Task: Find connections with filter location Tartu with filter topic #Onlineadvertisingwith filter profile language German with filter current company Prudent Technologies and Consulting, Inc. with filter school Lakireddy Bali Reddy College of Engineering(Autonomous) with filter industry Computers and Electronics Manufacturing with filter service category Homeowners Insurance with filter keywords title Technical Writer
Action: Mouse moved to (525, 67)
Screenshot: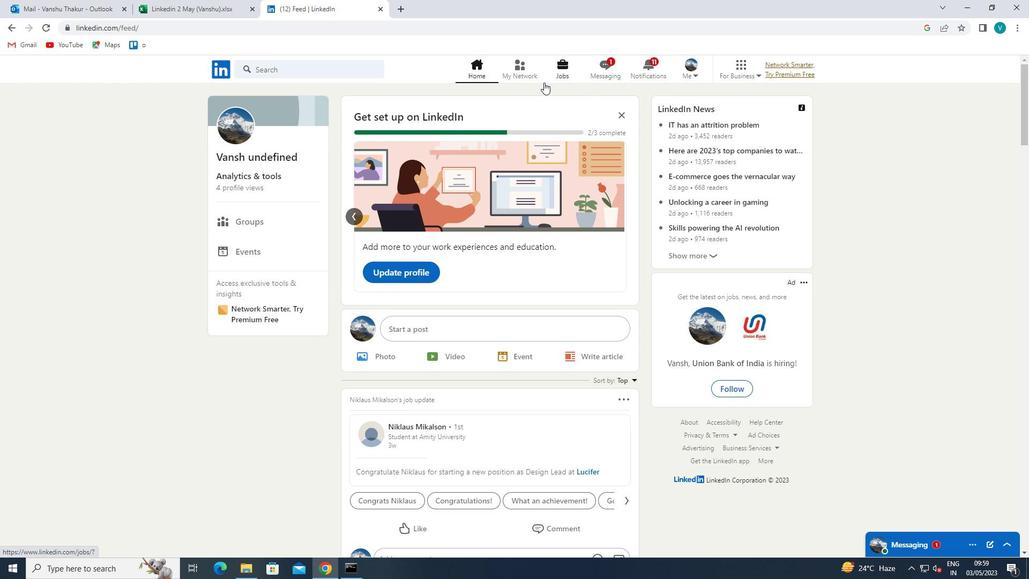 
Action: Mouse pressed left at (525, 67)
Screenshot: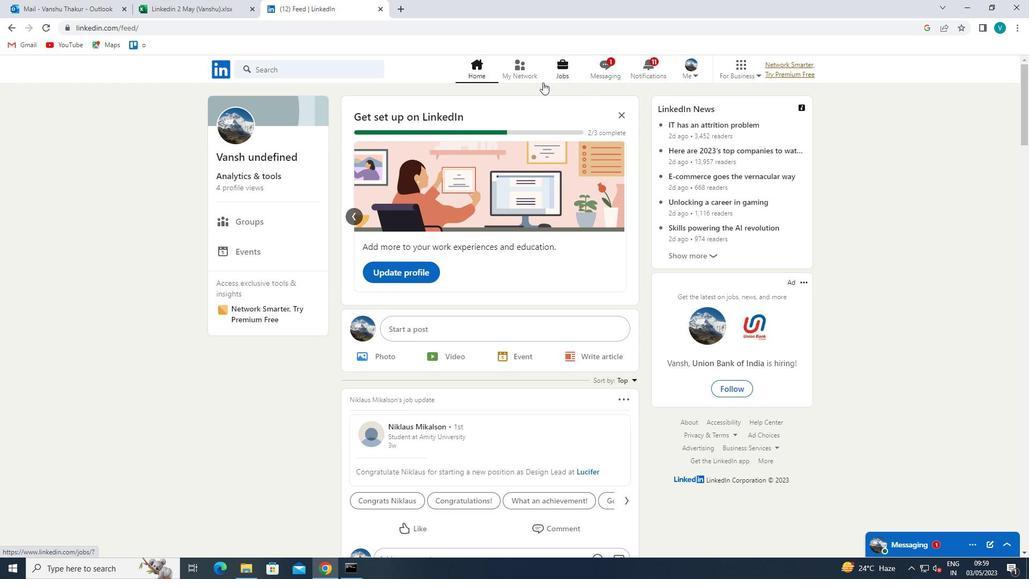 
Action: Mouse moved to (298, 122)
Screenshot: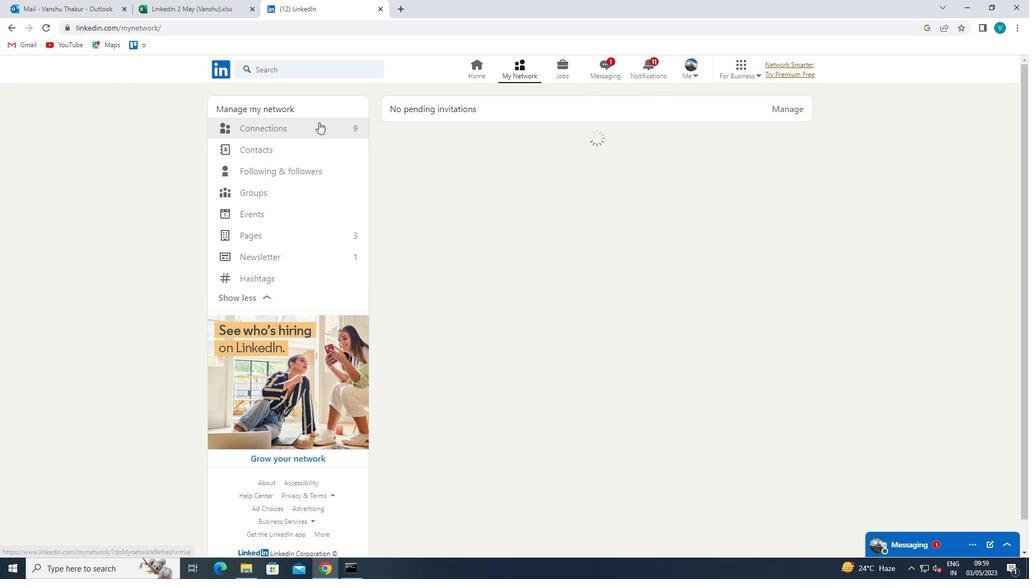 
Action: Mouse pressed left at (298, 122)
Screenshot: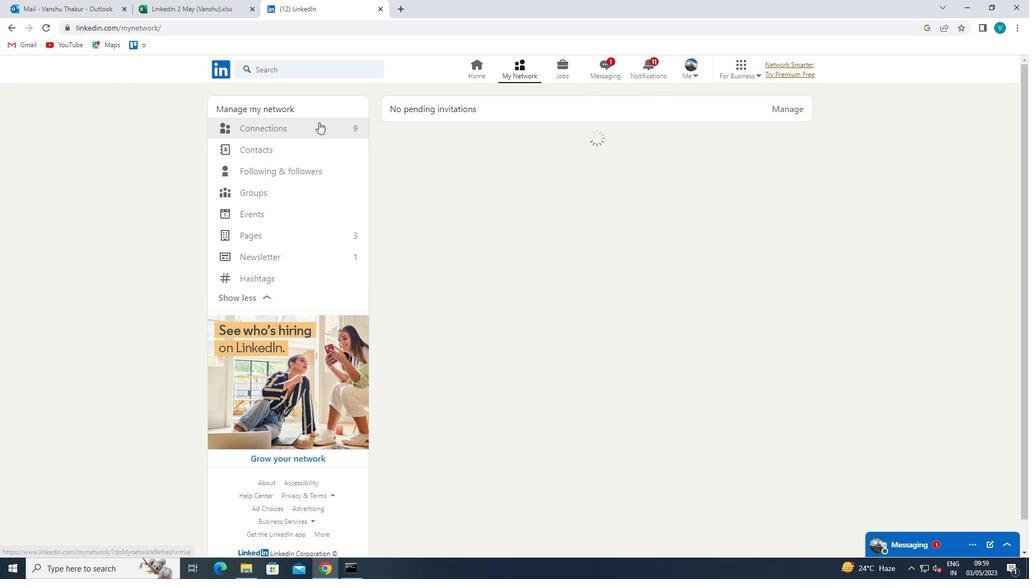 
Action: Mouse moved to (583, 129)
Screenshot: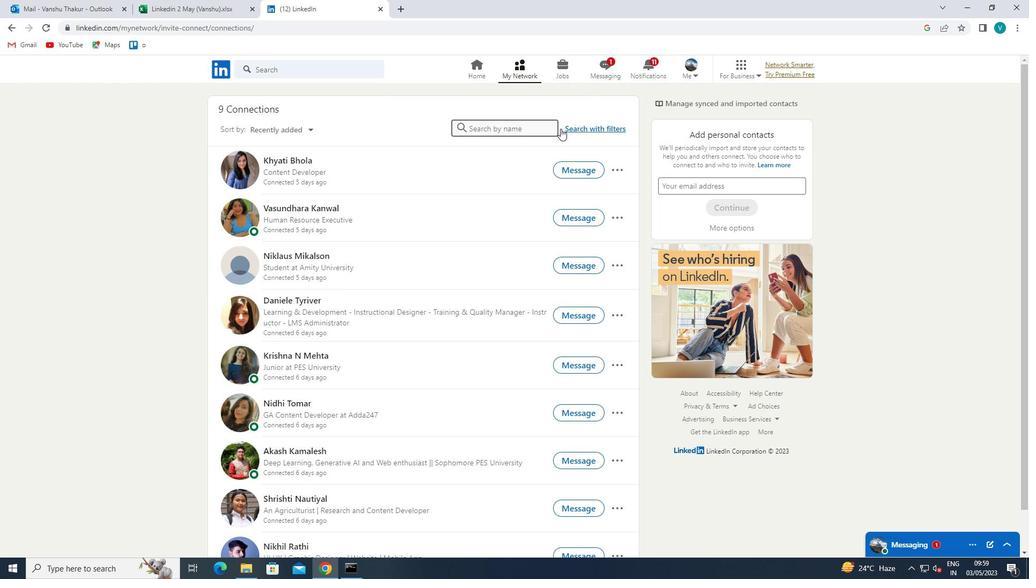 
Action: Mouse pressed left at (583, 129)
Screenshot: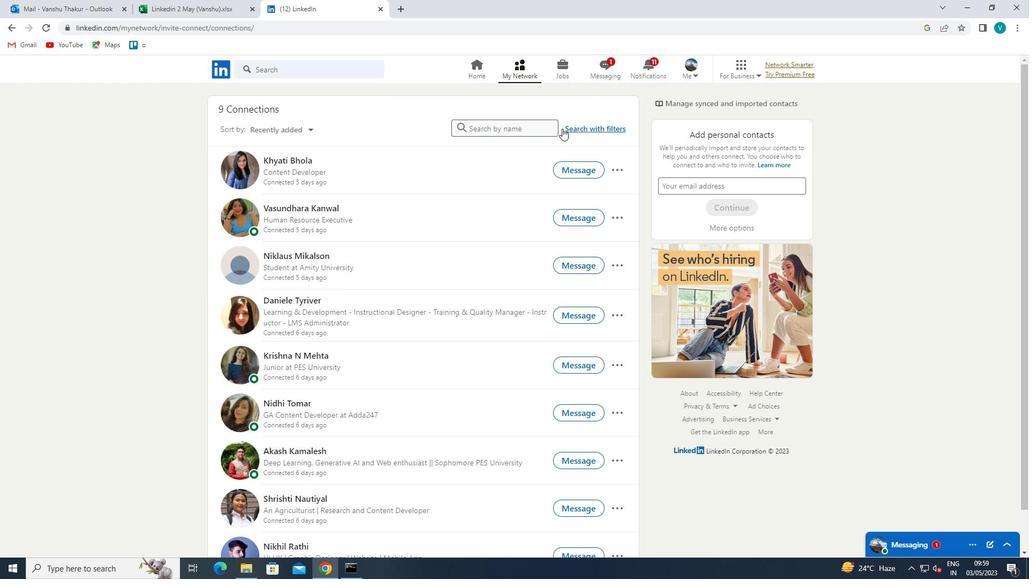 
Action: Mouse moved to (518, 99)
Screenshot: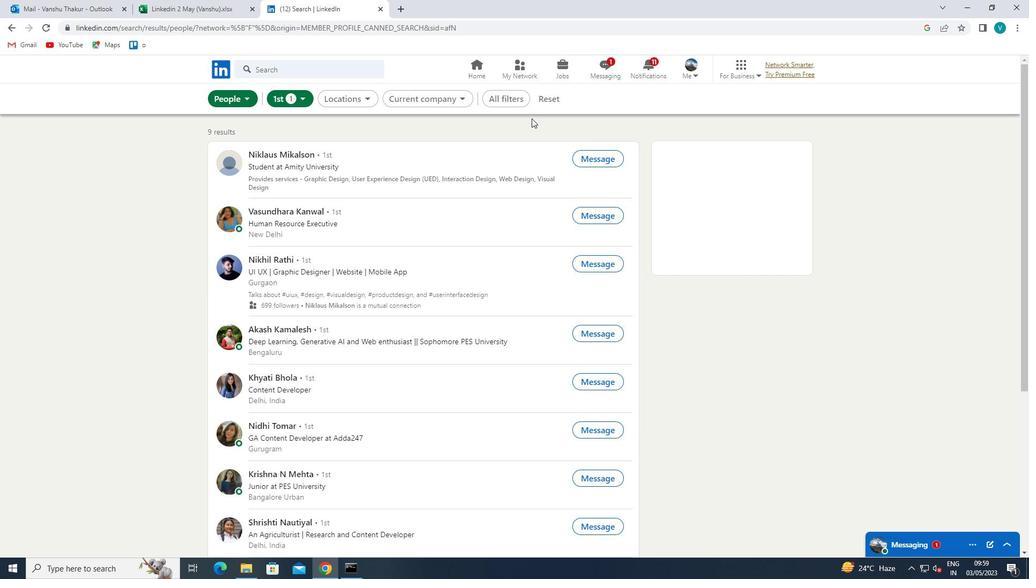 
Action: Mouse pressed left at (518, 99)
Screenshot: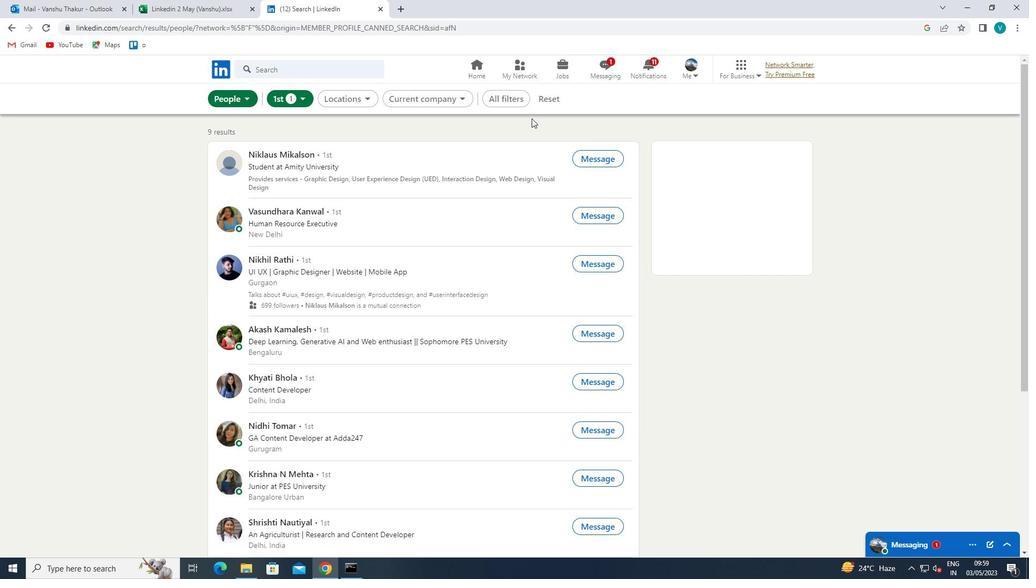 
Action: Mouse moved to (820, 199)
Screenshot: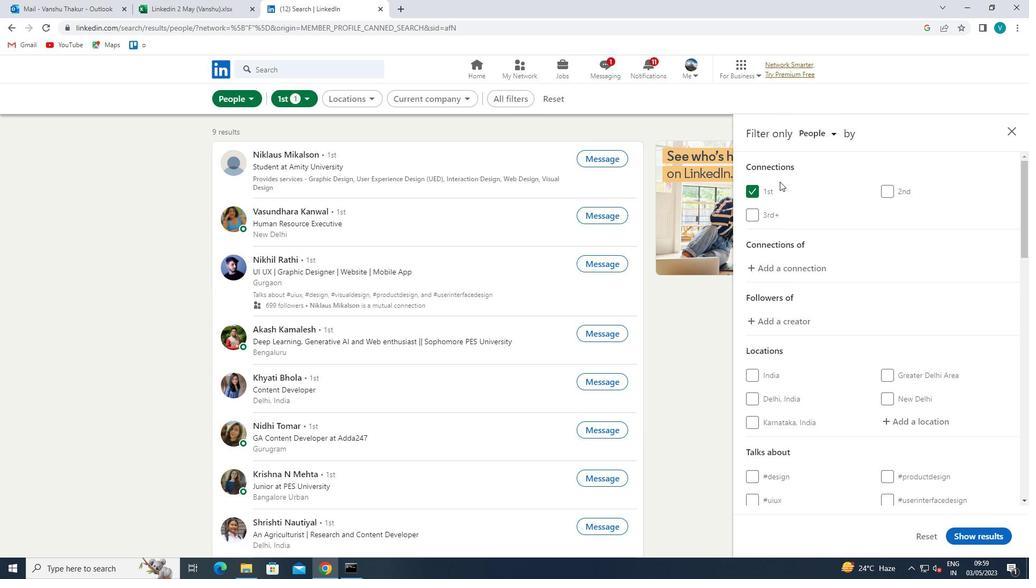 
Action: Mouse scrolled (820, 198) with delta (0, 0)
Screenshot: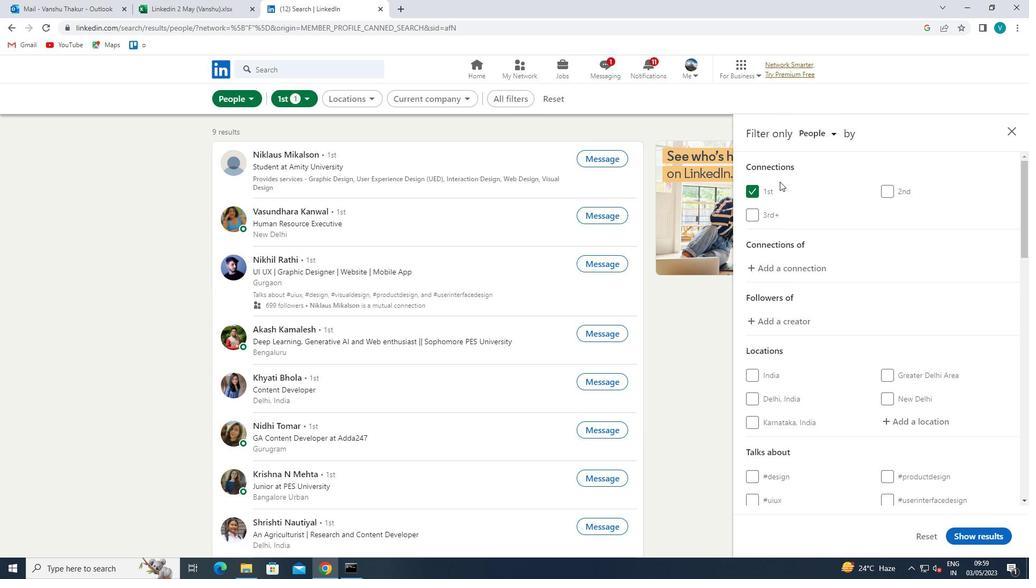 
Action: Mouse moved to (826, 206)
Screenshot: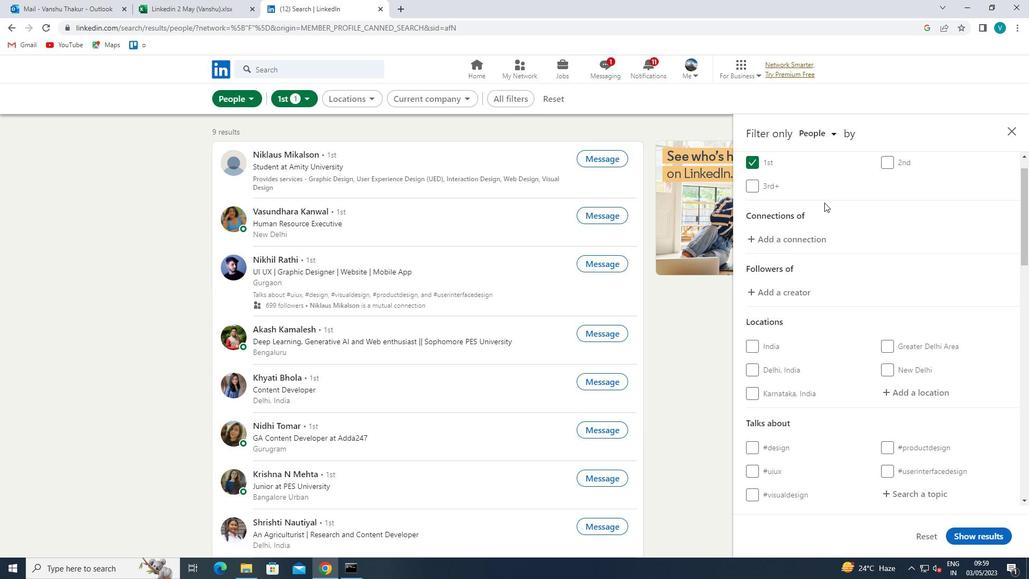 
Action: Mouse scrolled (826, 206) with delta (0, 0)
Screenshot: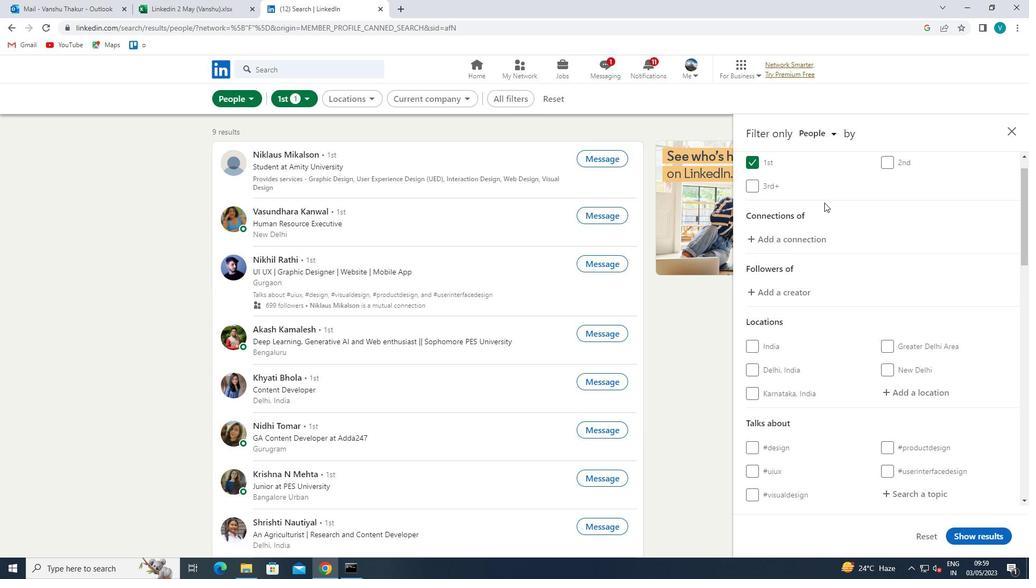 
Action: Mouse moved to (903, 309)
Screenshot: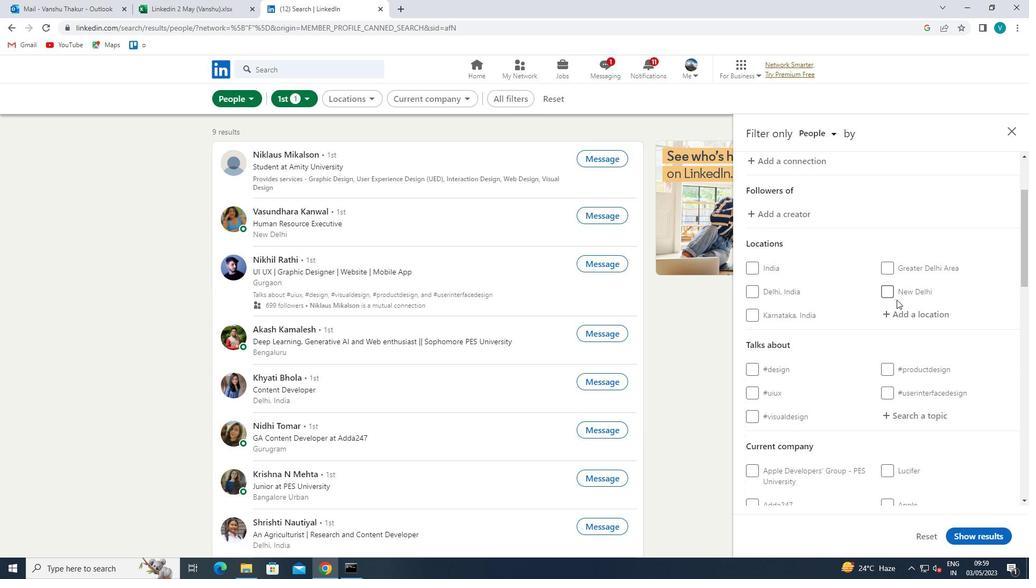 
Action: Mouse pressed left at (903, 309)
Screenshot: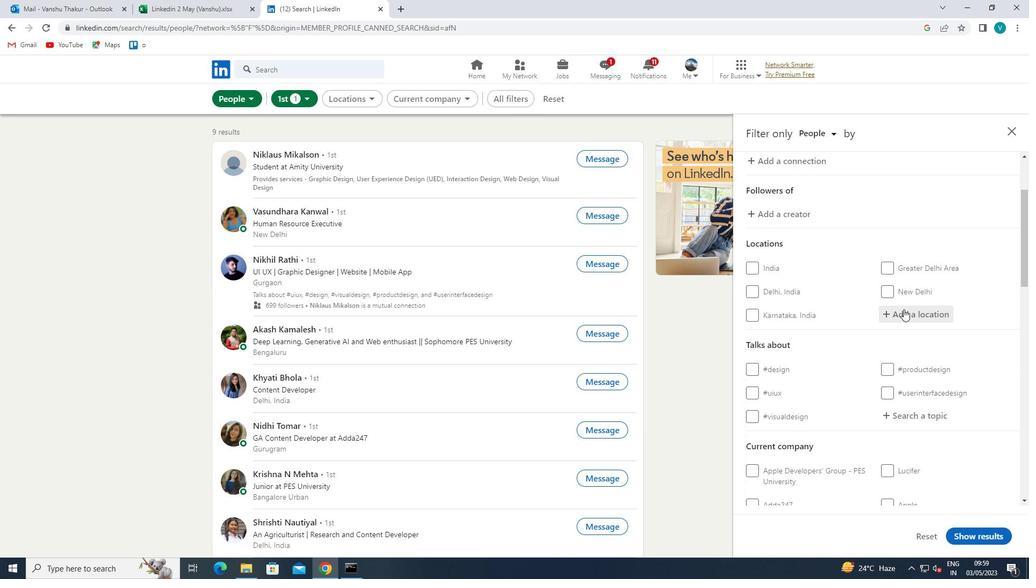 
Action: Key pressed <Key.shift>TARR
Screenshot: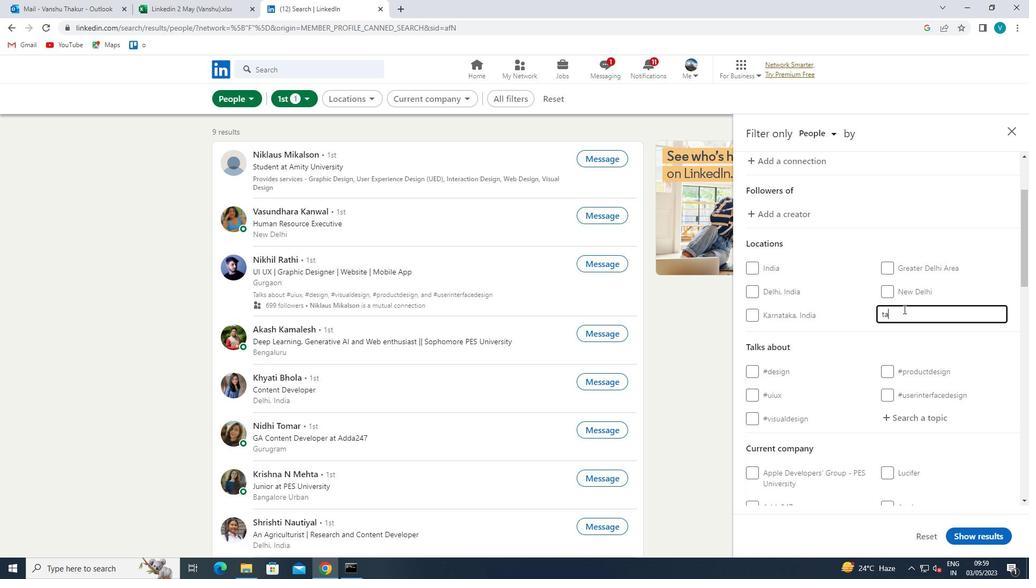 
Action: Mouse moved to (878, 325)
Screenshot: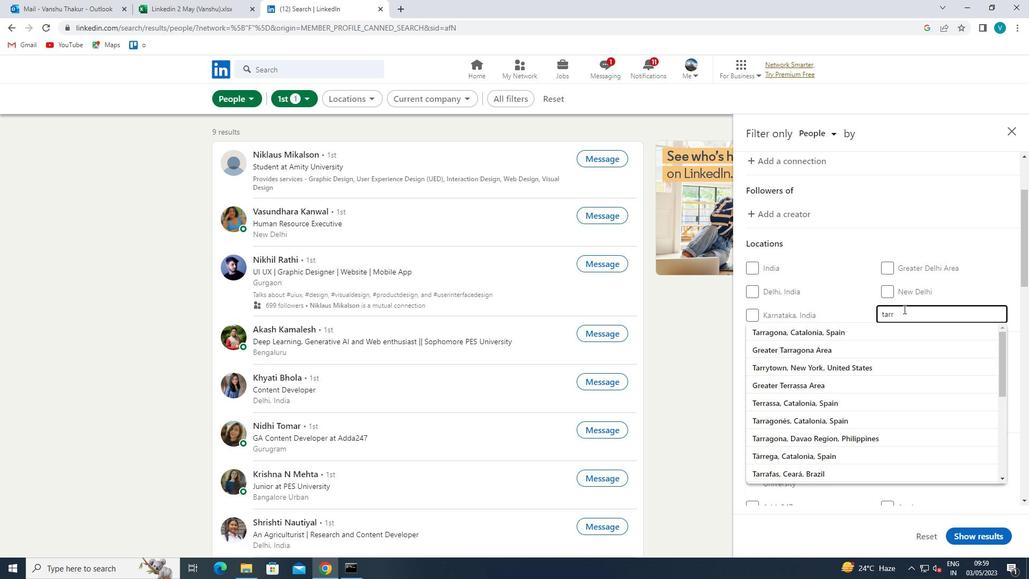 
Action: Key pressed <Key.backspace>
Screenshot: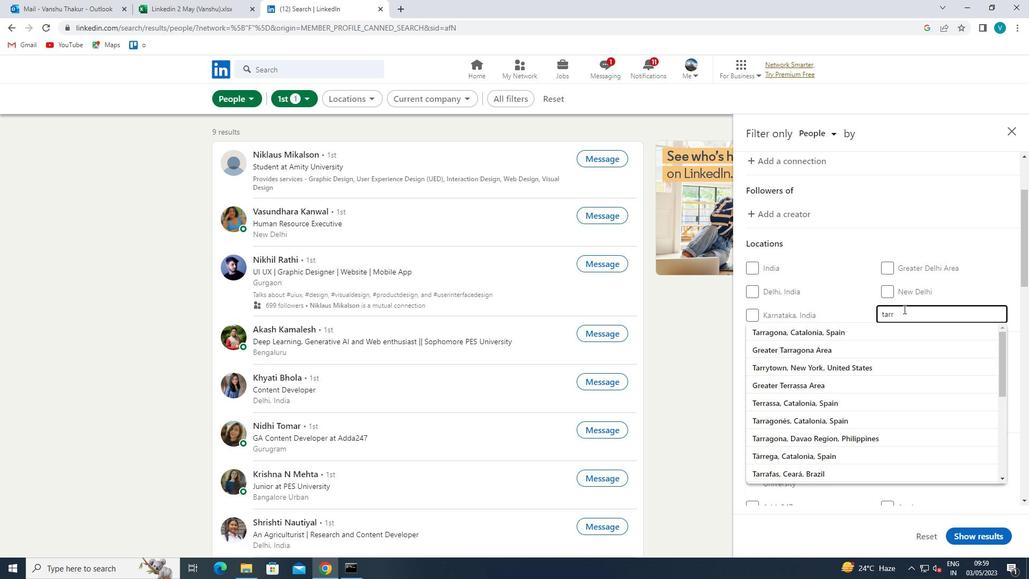 
Action: Mouse moved to (772, 390)
Screenshot: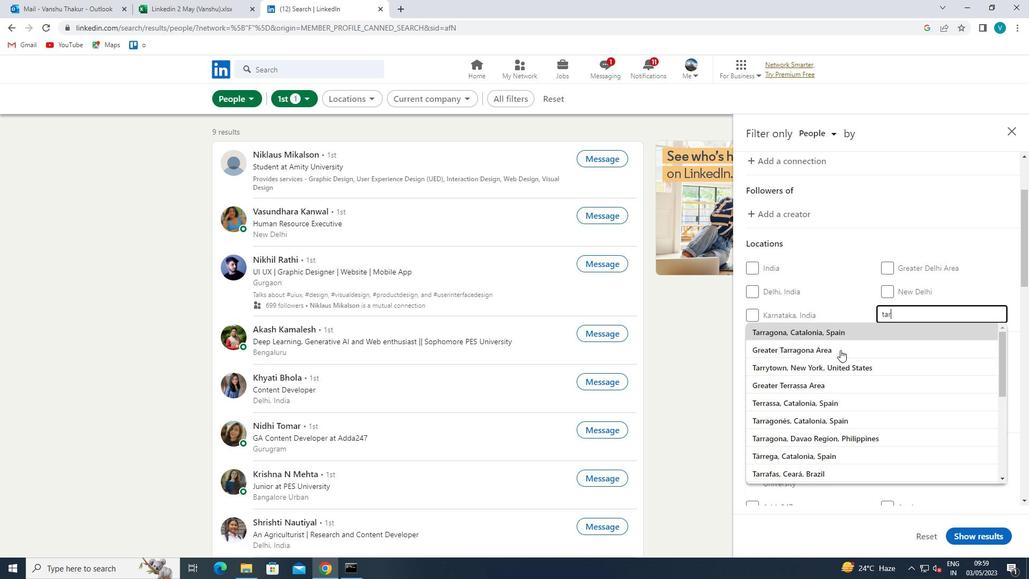 
Action: Key pressed <Key.backspace>
Screenshot: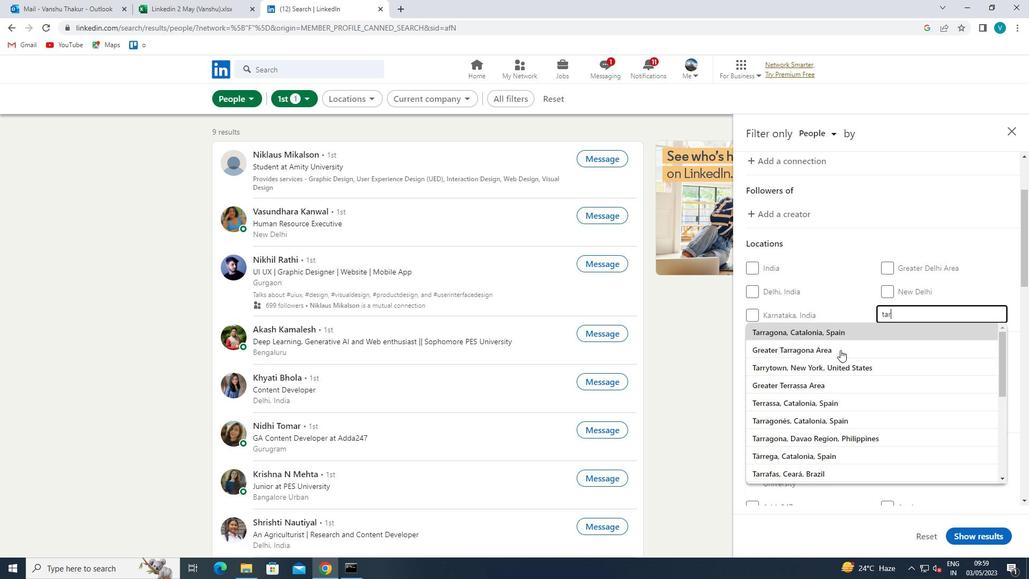 
Action: Mouse moved to (772, 390)
Screenshot: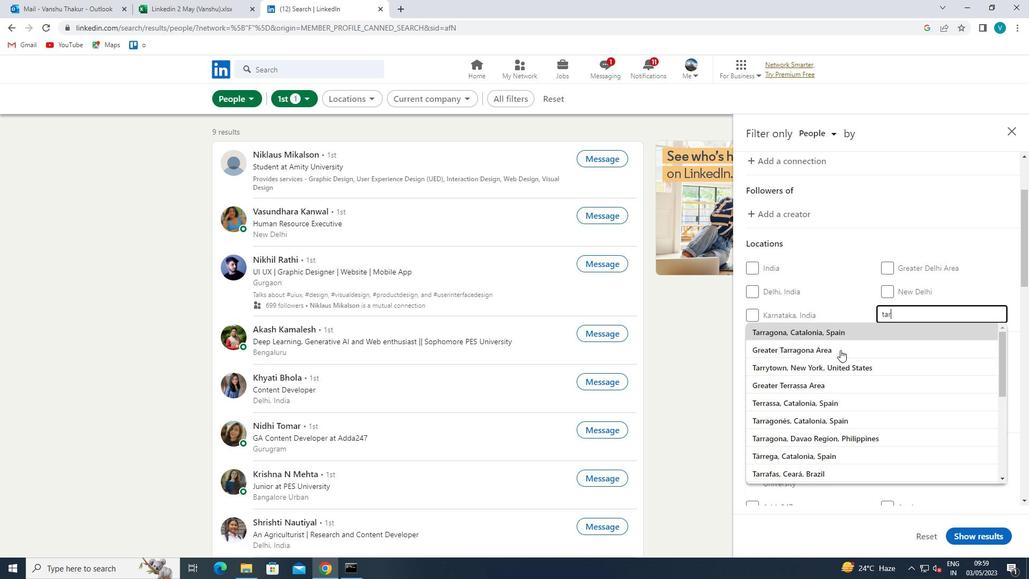 
Action: Key pressed <Key.backspace><Key.backspace><Key.shift><Key.shift><Key.shift><Key.shift><Key.shift><Key.shift><Key.shift><Key.shift>TARTU
Screenshot: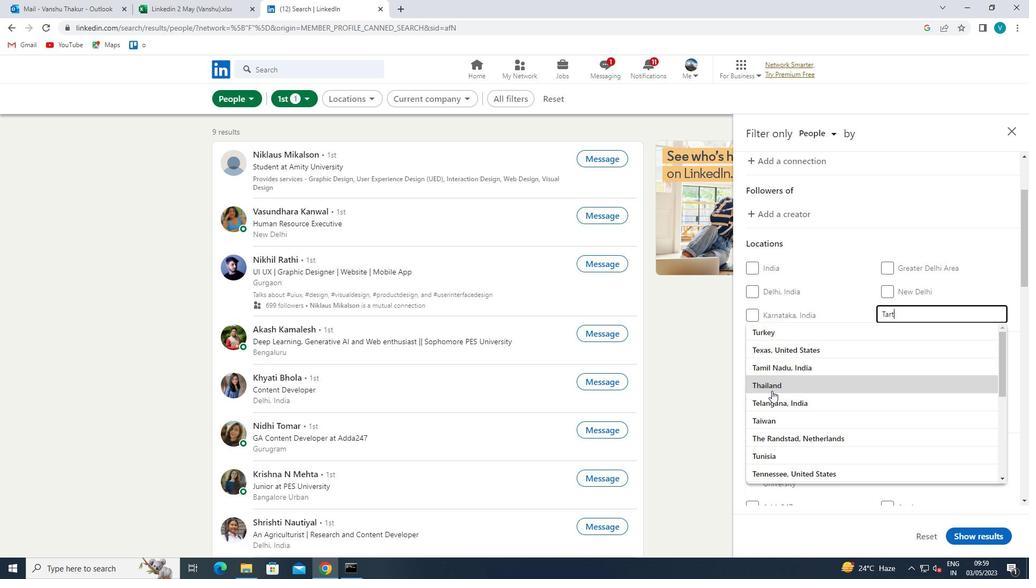 
Action: Mouse moved to (817, 331)
Screenshot: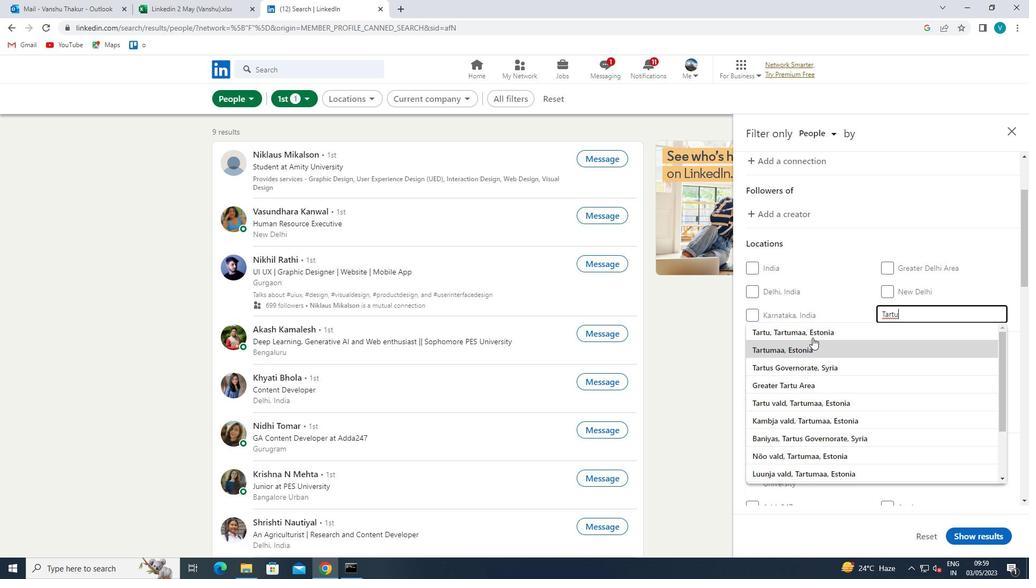 
Action: Mouse pressed left at (817, 331)
Screenshot: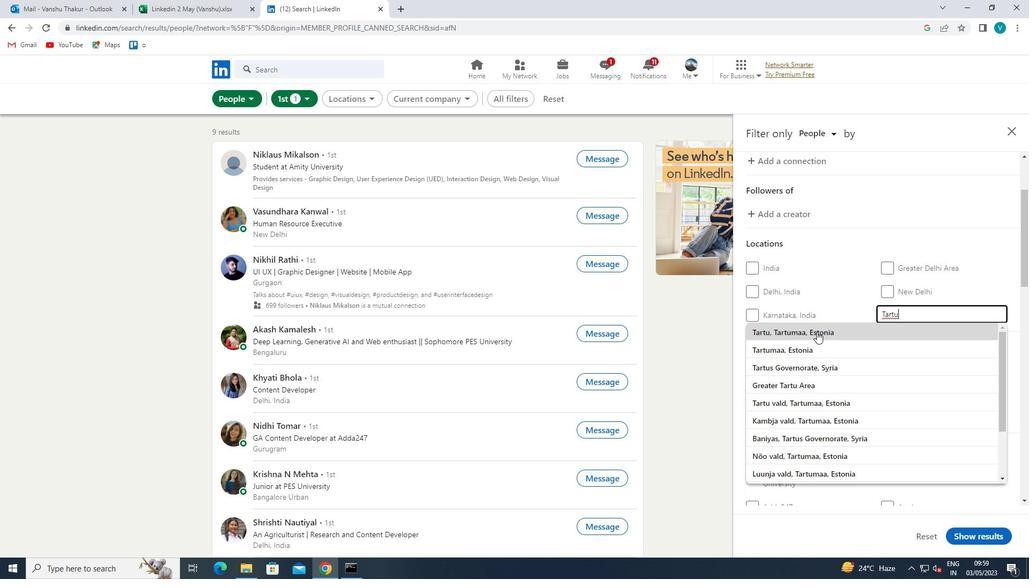 
Action: Mouse moved to (817, 331)
Screenshot: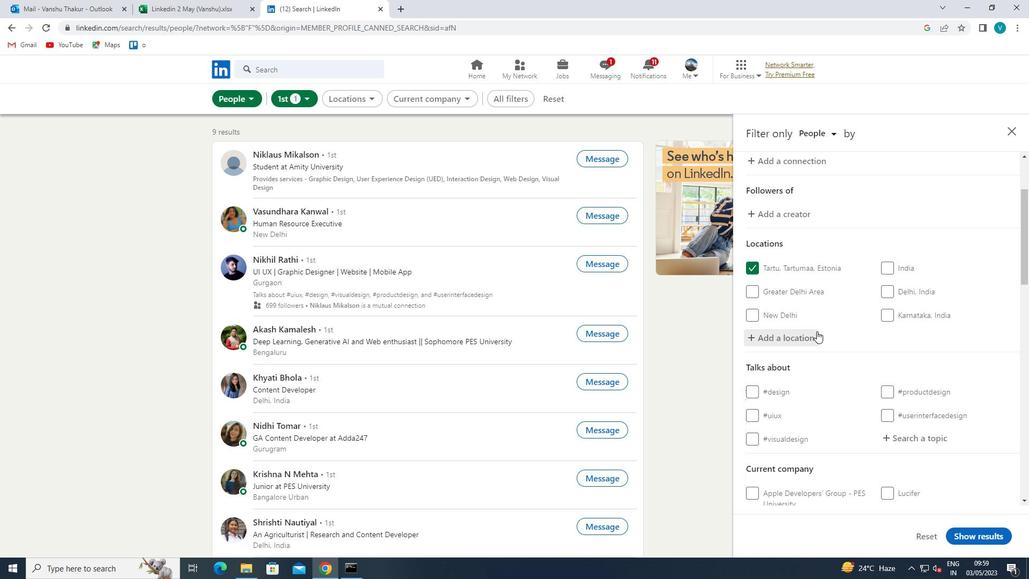 
Action: Mouse scrolled (817, 330) with delta (0, 0)
Screenshot: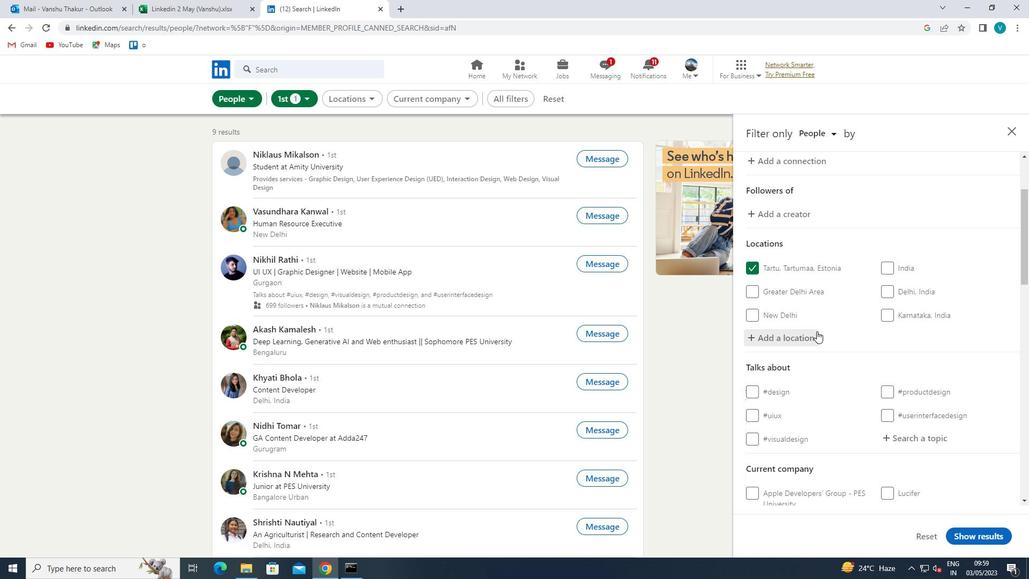 
Action: Mouse scrolled (817, 330) with delta (0, 0)
Screenshot: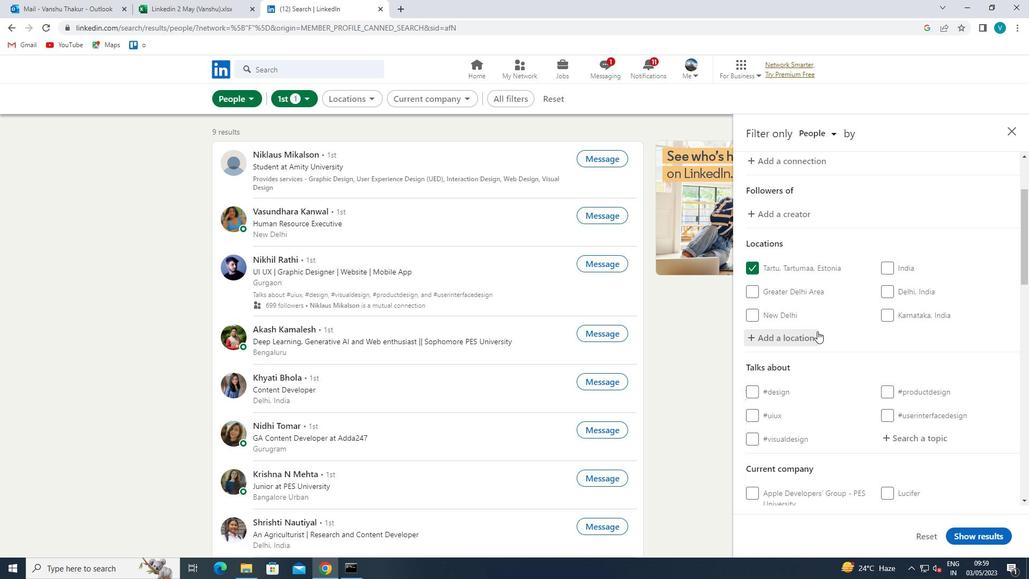 
Action: Mouse moved to (944, 334)
Screenshot: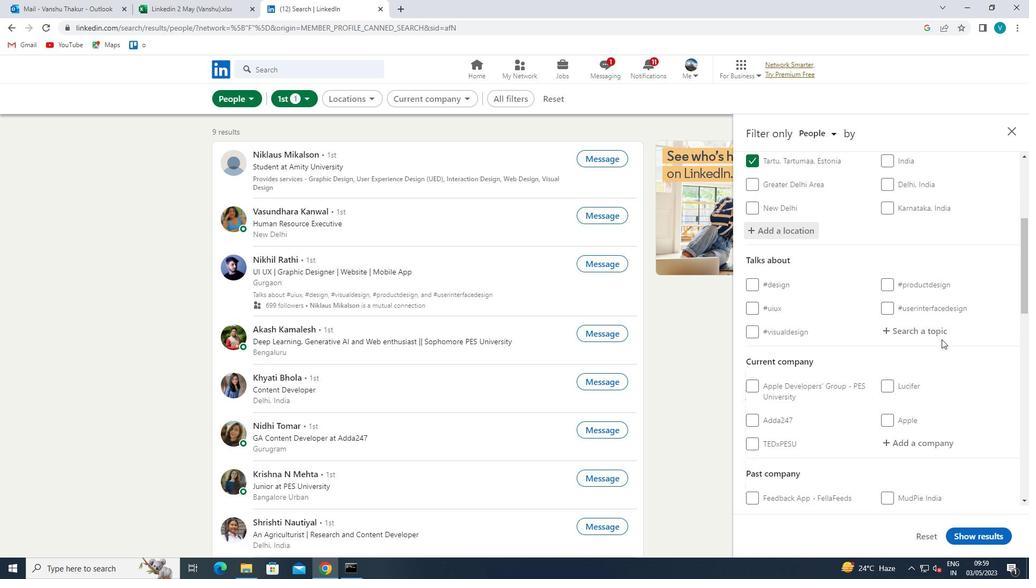
Action: Mouse pressed left at (944, 334)
Screenshot: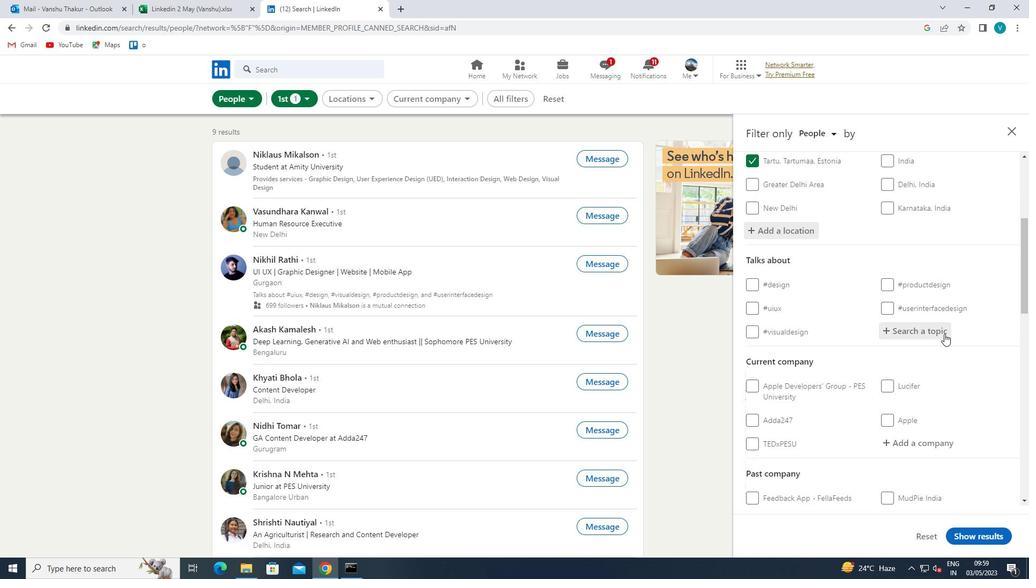 
Action: Mouse moved to (814, 408)
Screenshot: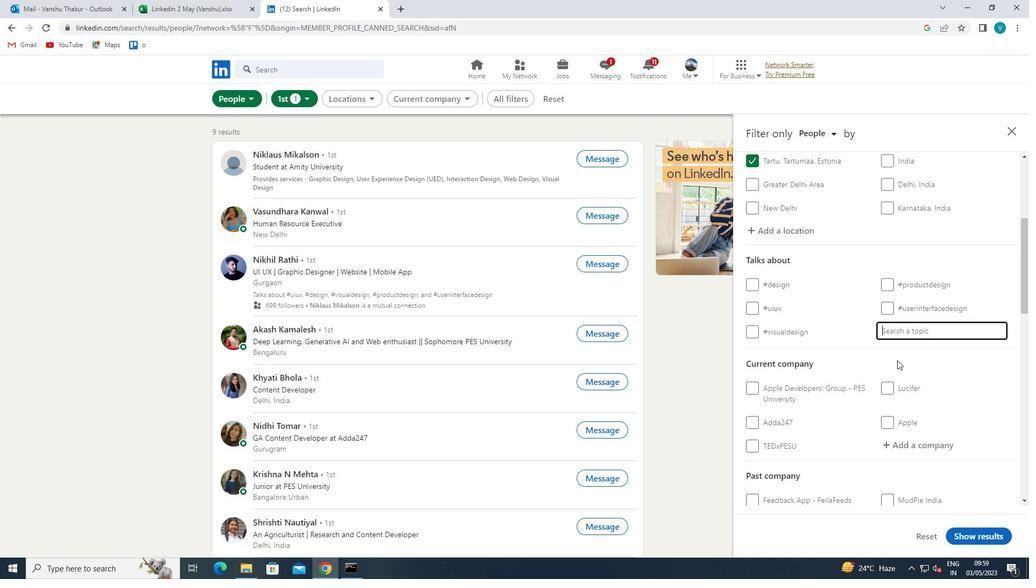 
Action: Key pressed <Key.shift>ONLINEADVER
Screenshot: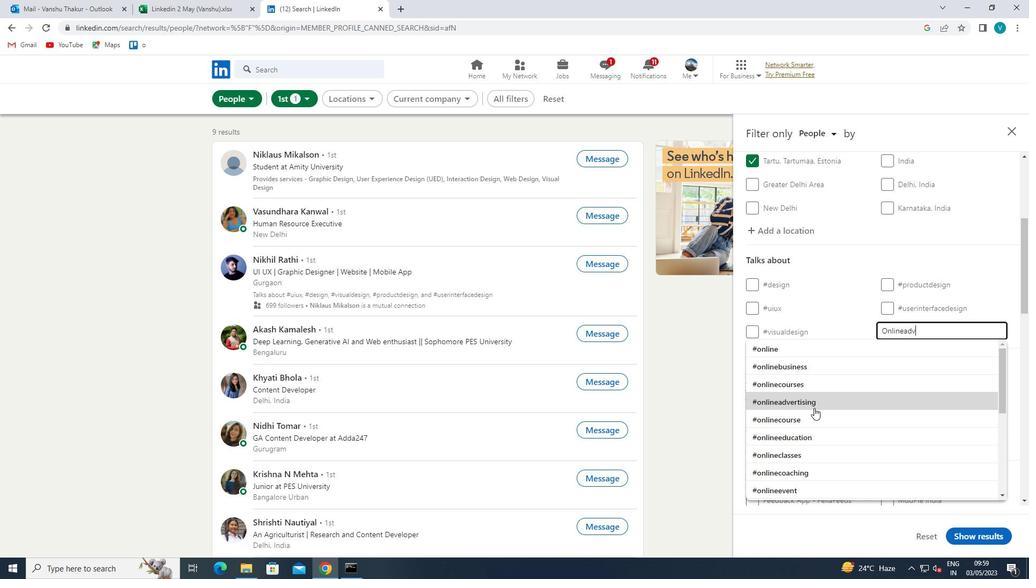
Action: Mouse moved to (851, 345)
Screenshot: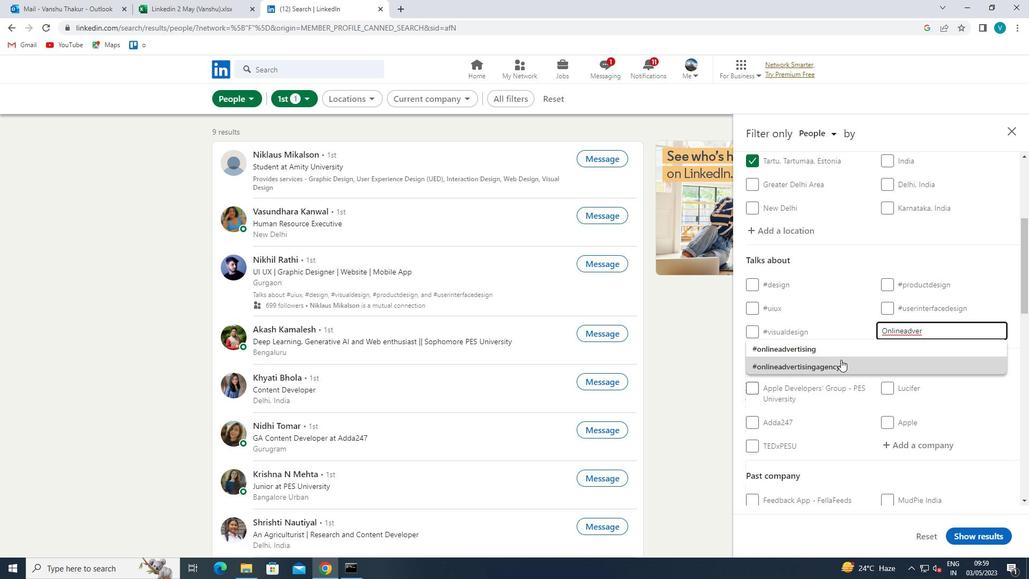 
Action: Mouse pressed left at (851, 345)
Screenshot: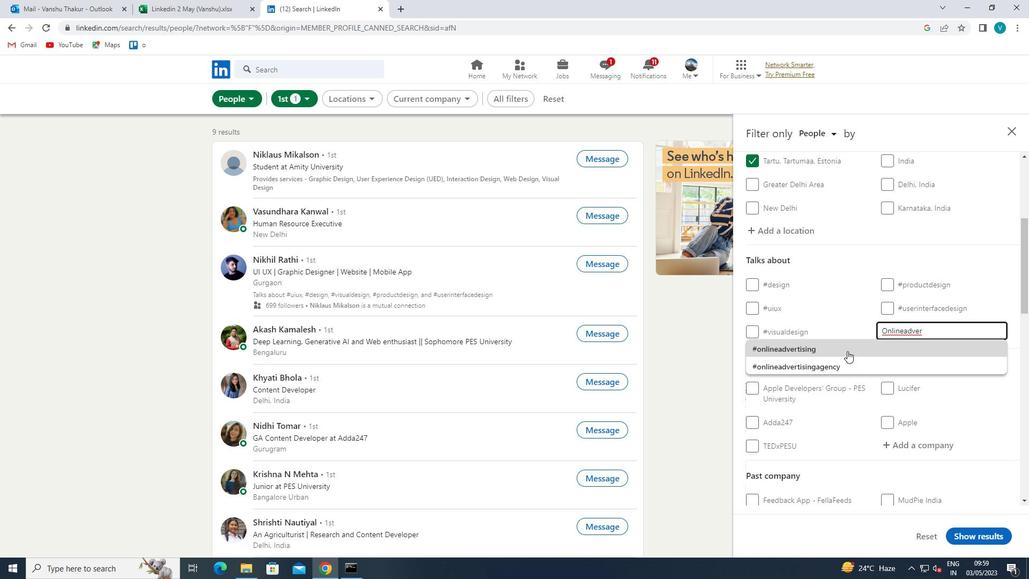 
Action: Mouse moved to (851, 344)
Screenshot: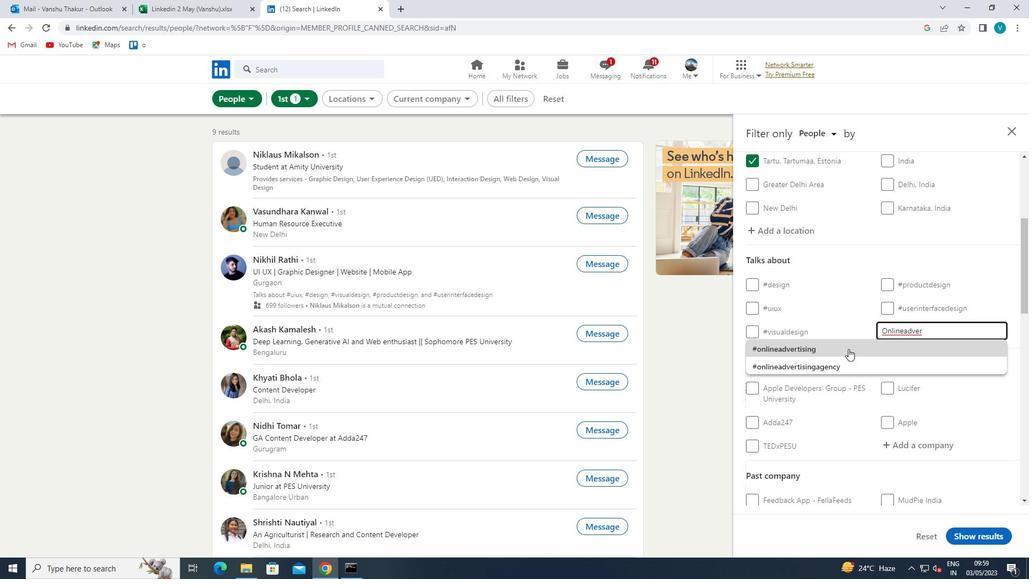 
Action: Mouse scrolled (851, 344) with delta (0, 0)
Screenshot: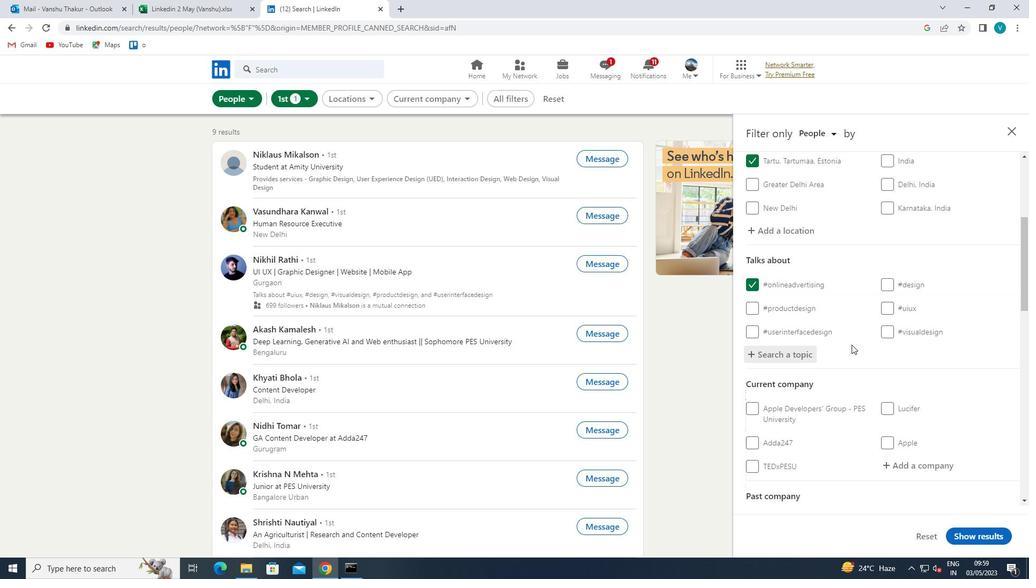 
Action: Mouse moved to (851, 344)
Screenshot: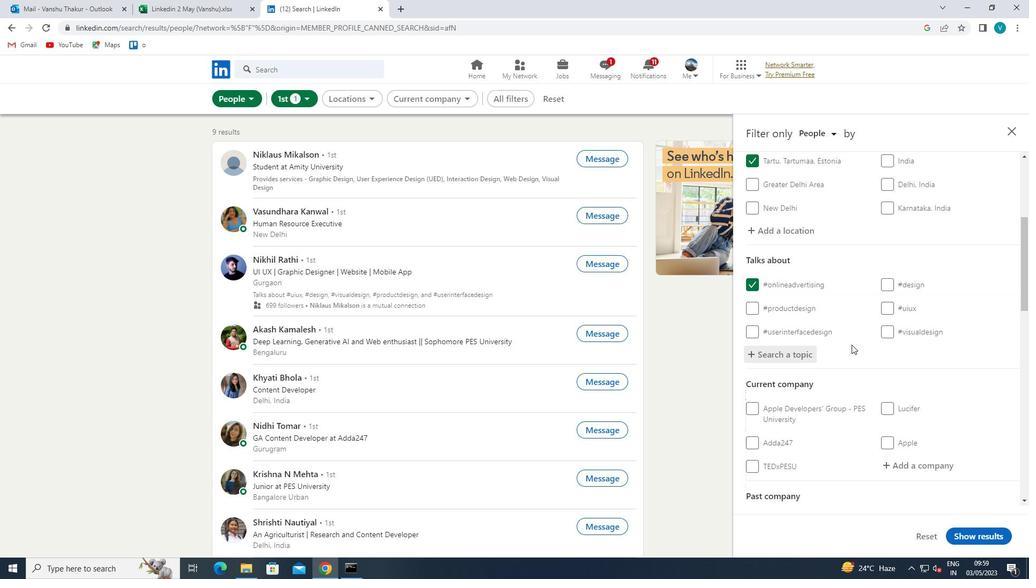 
Action: Mouse scrolled (851, 344) with delta (0, 0)
Screenshot: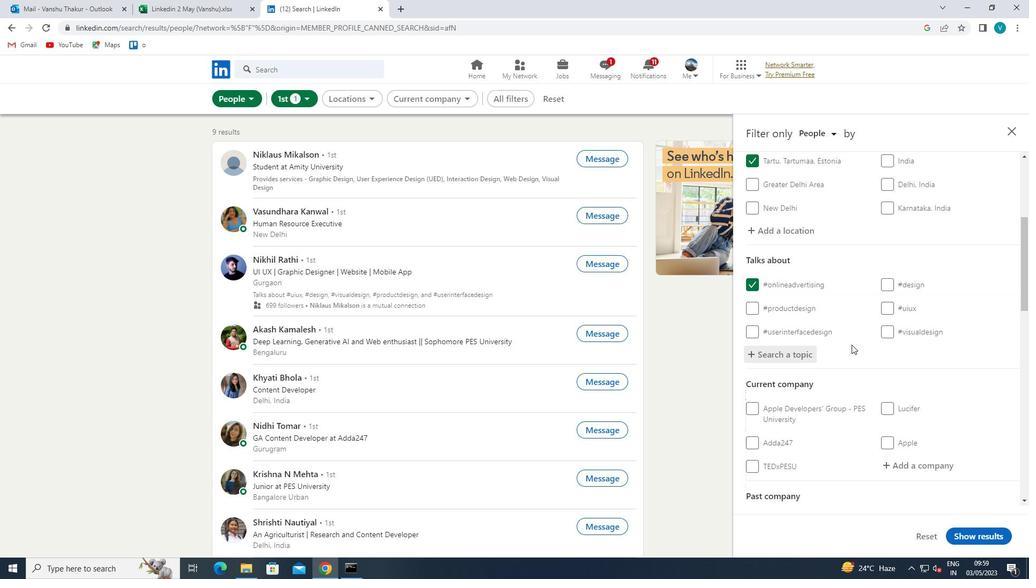 
Action: Mouse moved to (921, 360)
Screenshot: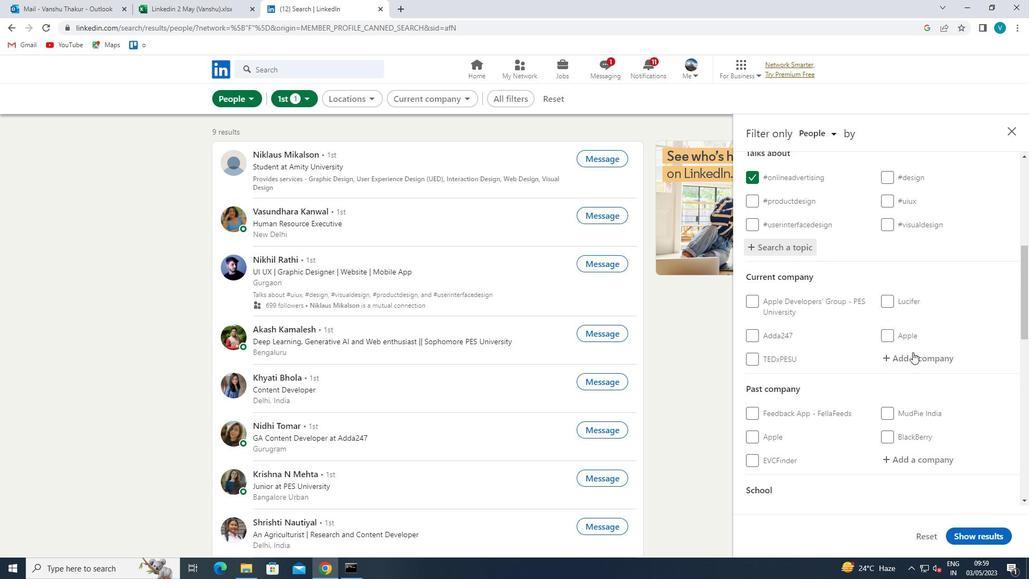 
Action: Mouse pressed left at (921, 360)
Screenshot: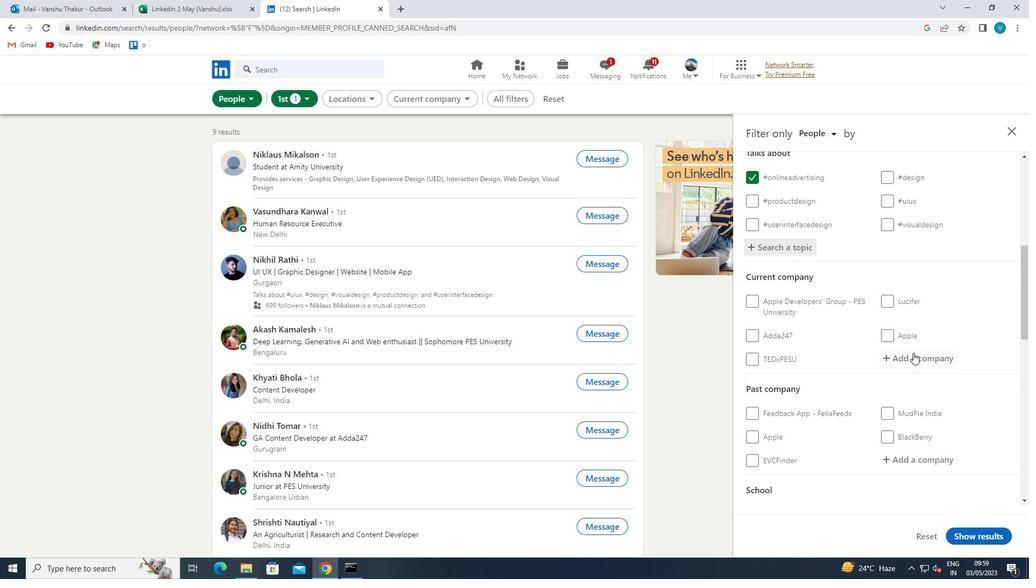
Action: Mouse moved to (855, 401)
Screenshot: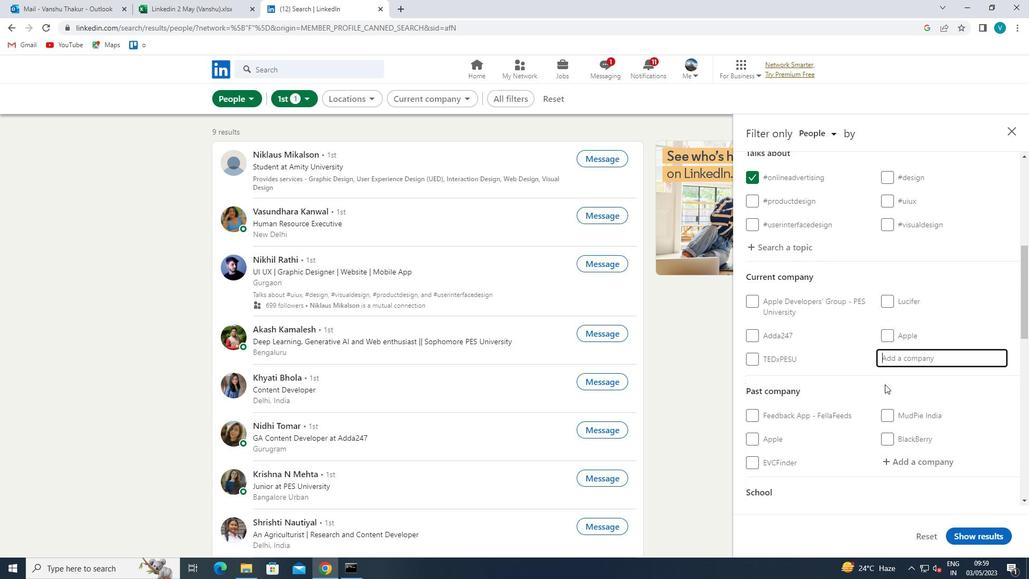 
Action: Key pressed <Key.shift>PRUDENT
Screenshot: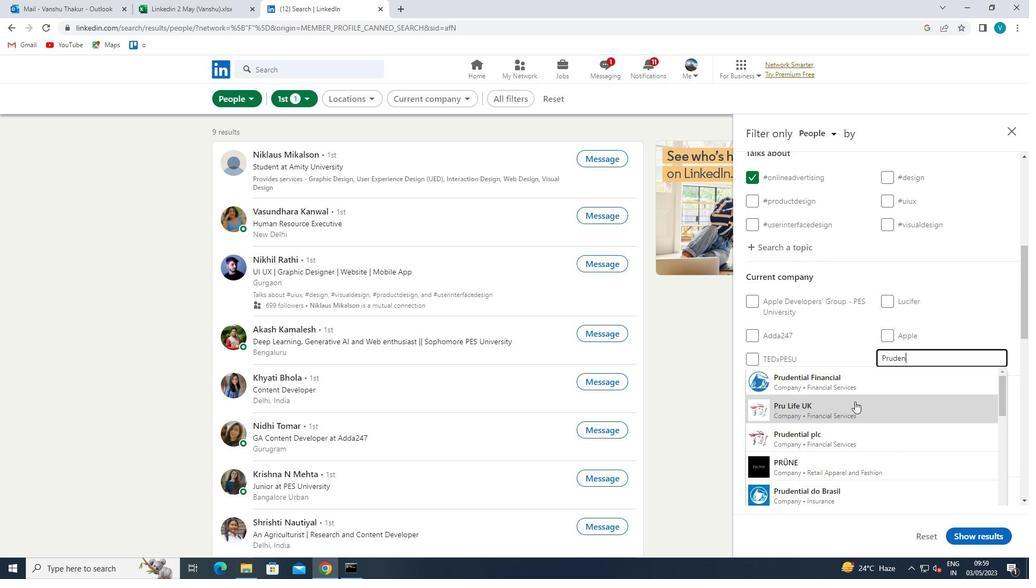
Action: Mouse moved to (854, 402)
Screenshot: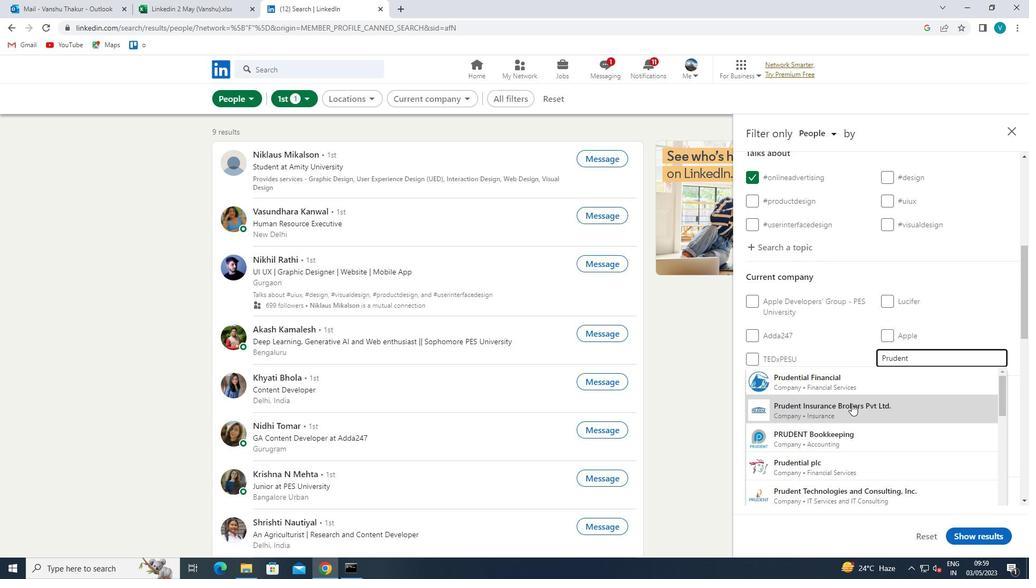 
Action: Key pressed <Key.space><Key.shift><Key.shift><Key.shift><Key.shift>TECH
Screenshot: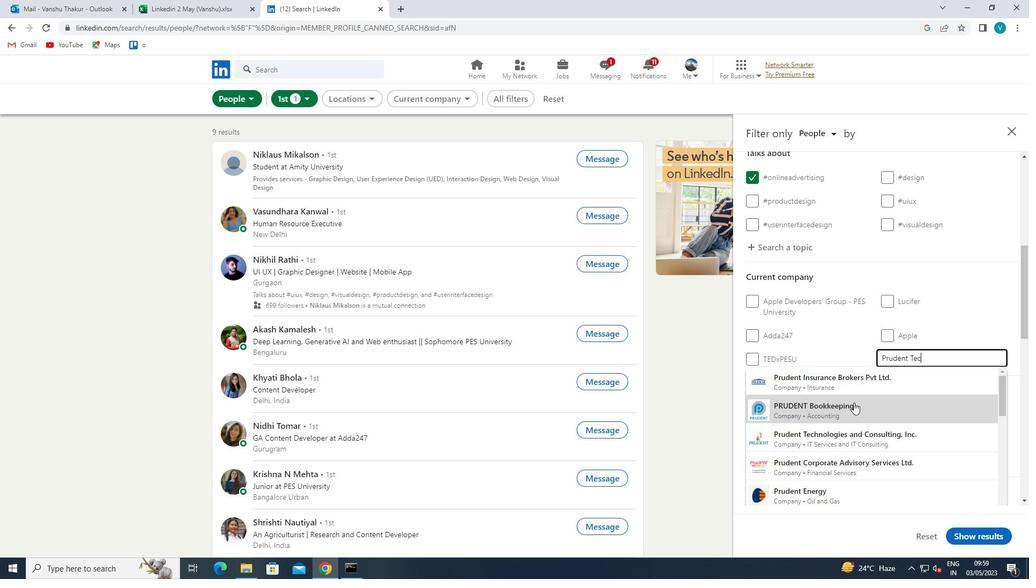 
Action: Mouse moved to (886, 384)
Screenshot: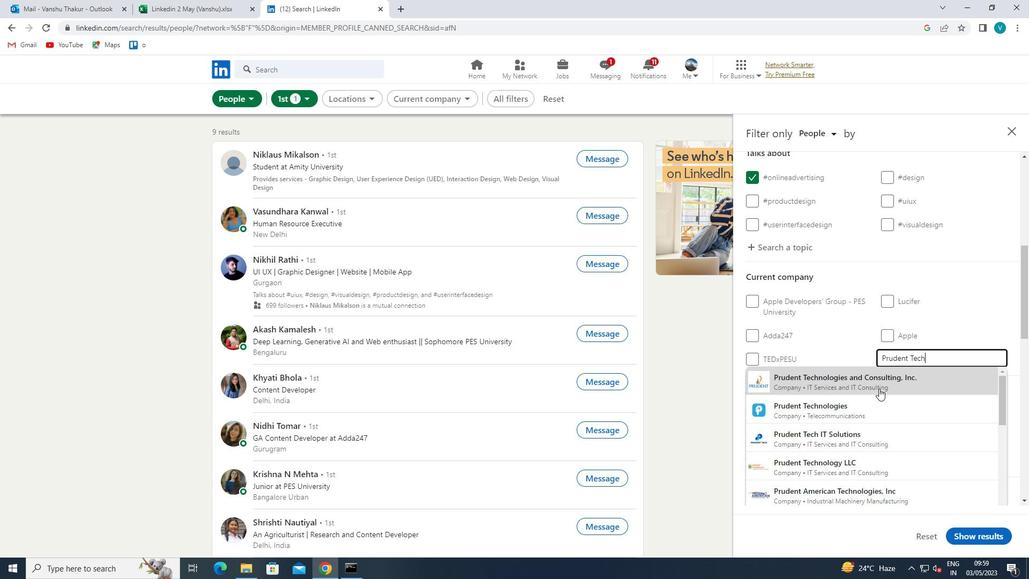 
Action: Mouse pressed left at (886, 384)
Screenshot: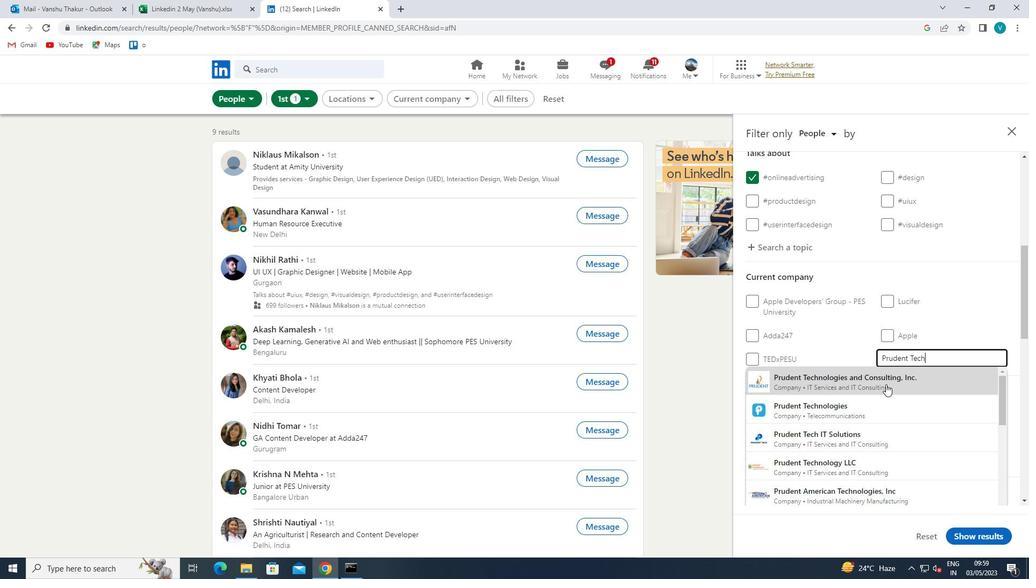 
Action: Mouse moved to (887, 383)
Screenshot: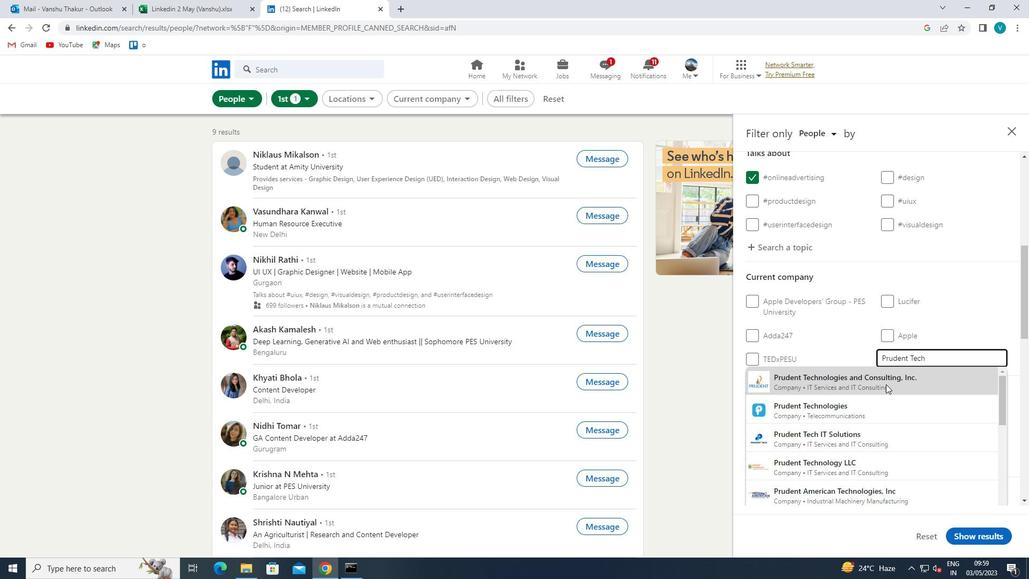 
Action: Mouse scrolled (887, 382) with delta (0, 0)
Screenshot: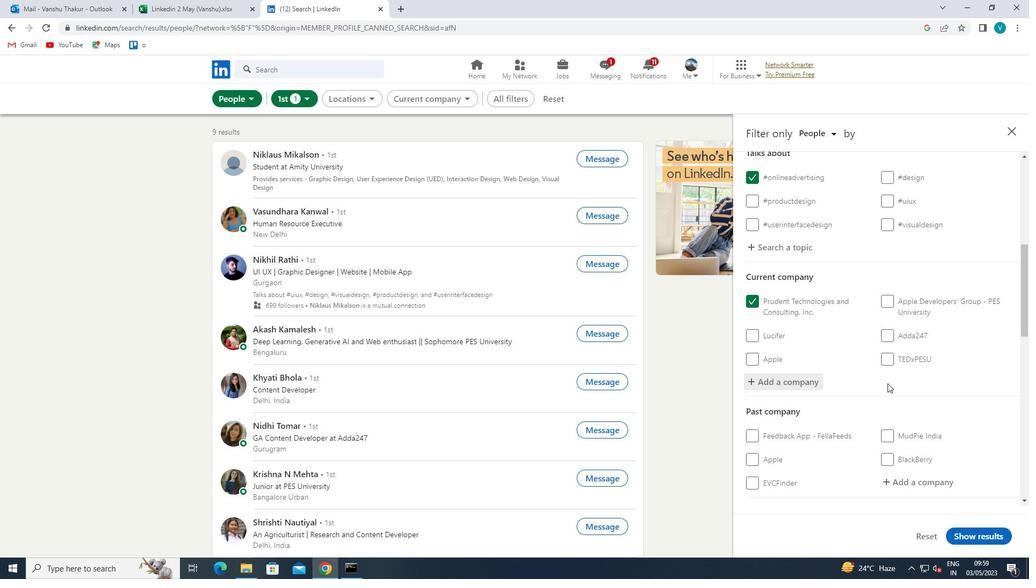 
Action: Mouse scrolled (887, 382) with delta (0, 0)
Screenshot: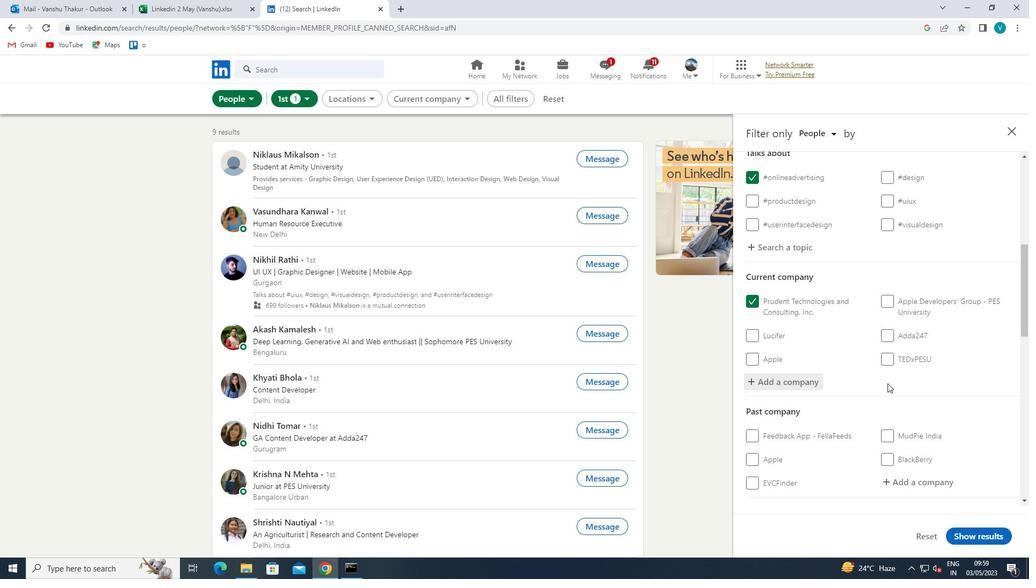 
Action: Mouse scrolled (887, 382) with delta (0, 0)
Screenshot: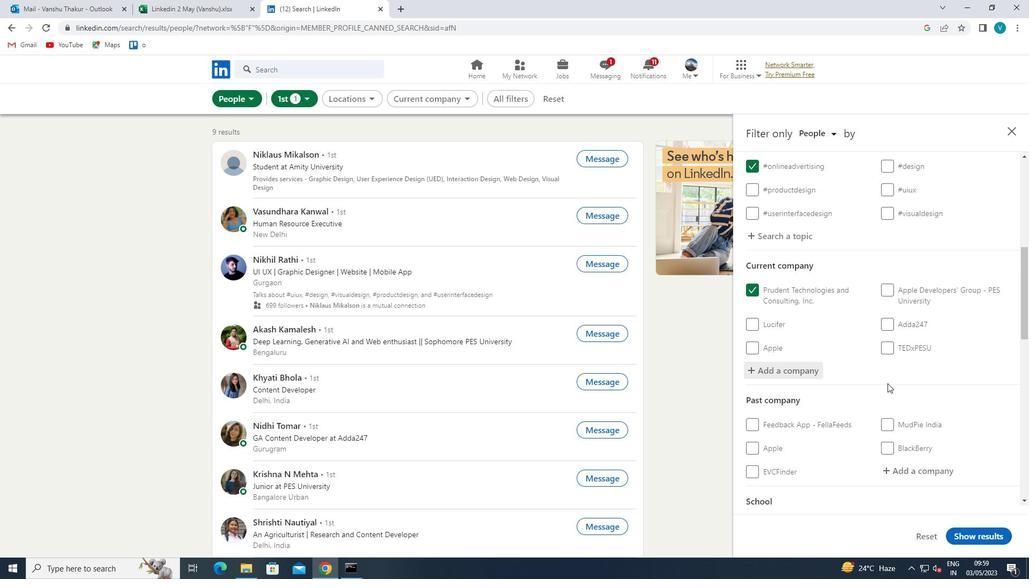 
Action: Mouse scrolled (887, 382) with delta (0, 0)
Screenshot: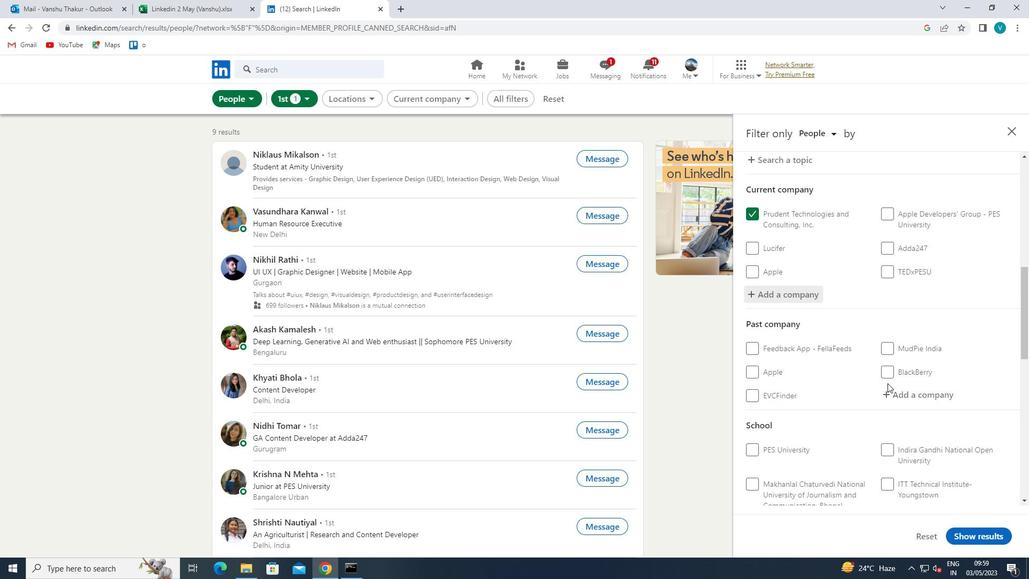 
Action: Mouse moved to (916, 403)
Screenshot: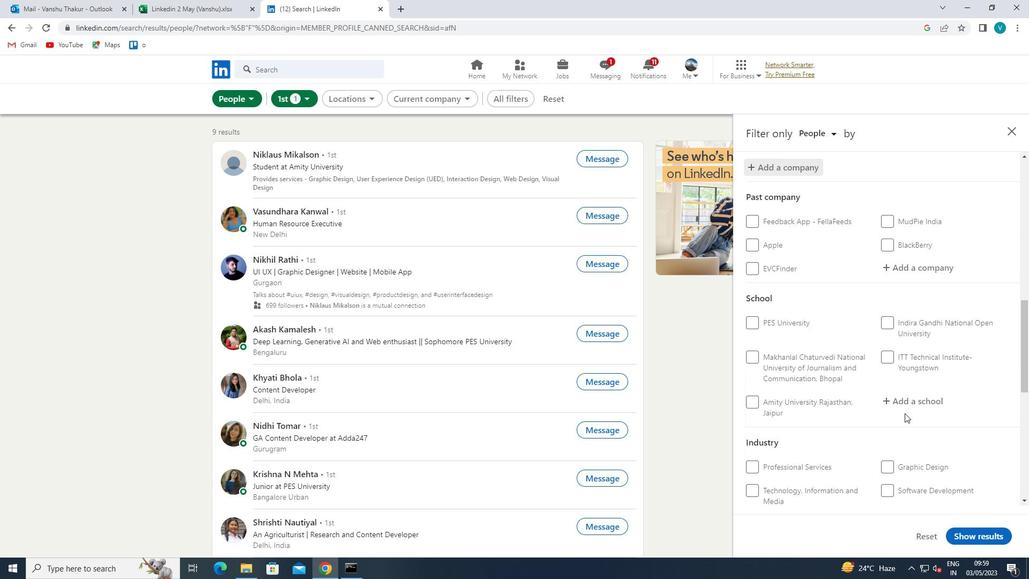 
Action: Mouse pressed left at (916, 403)
Screenshot: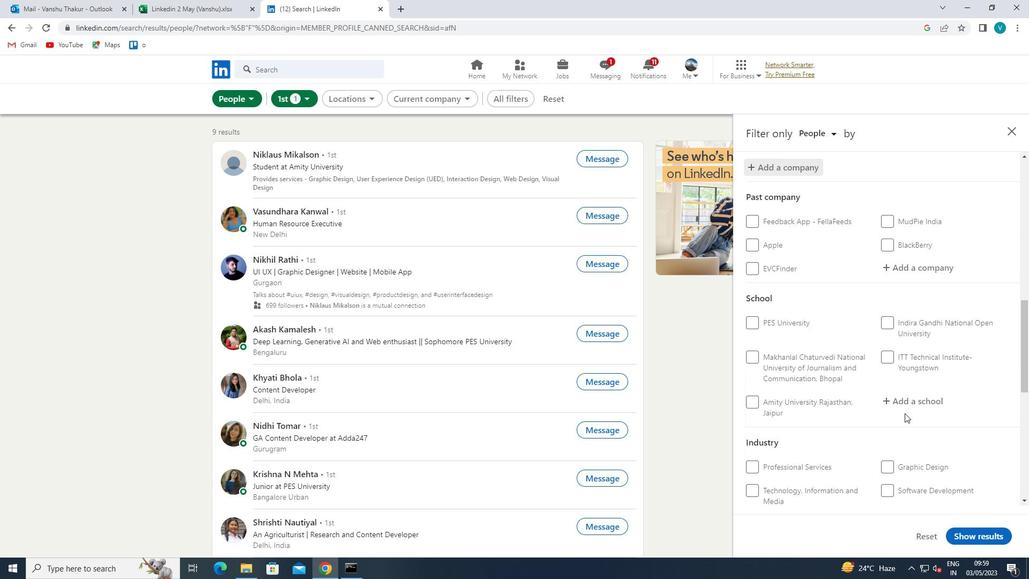 
Action: Mouse moved to (858, 437)
Screenshot: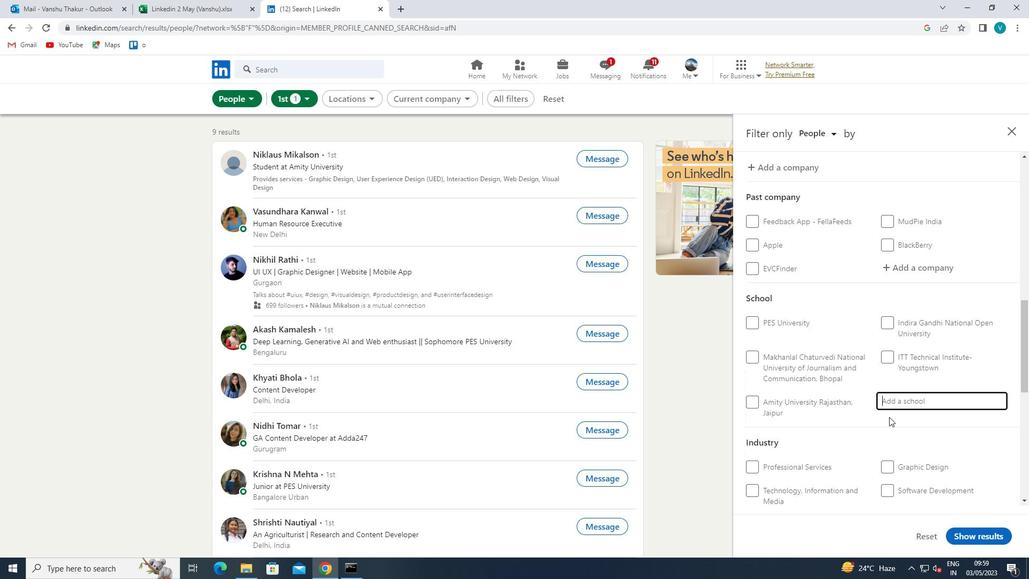 
Action: Key pressed <Key.shift>
Screenshot: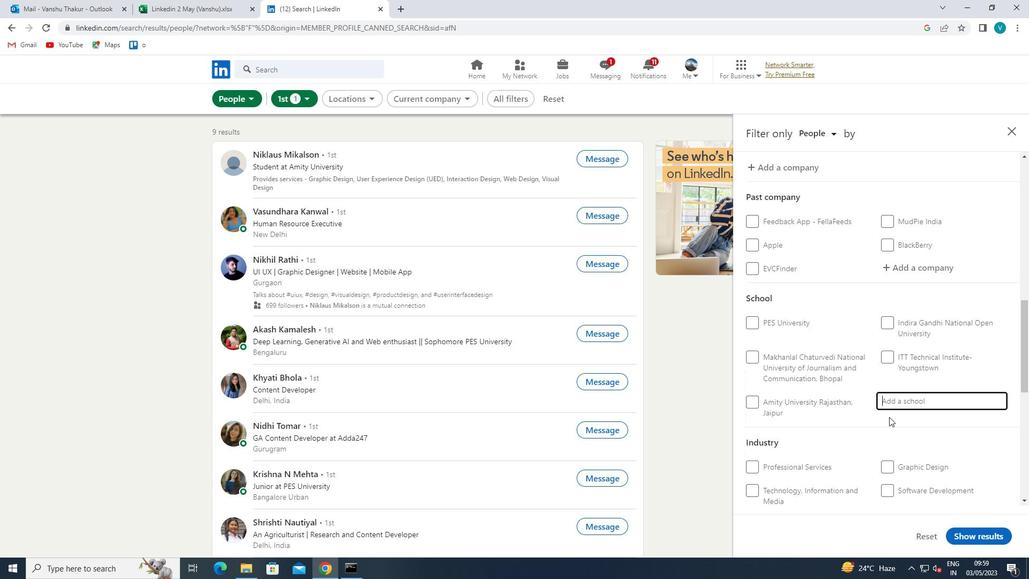 
Action: Mouse moved to (856, 438)
Screenshot: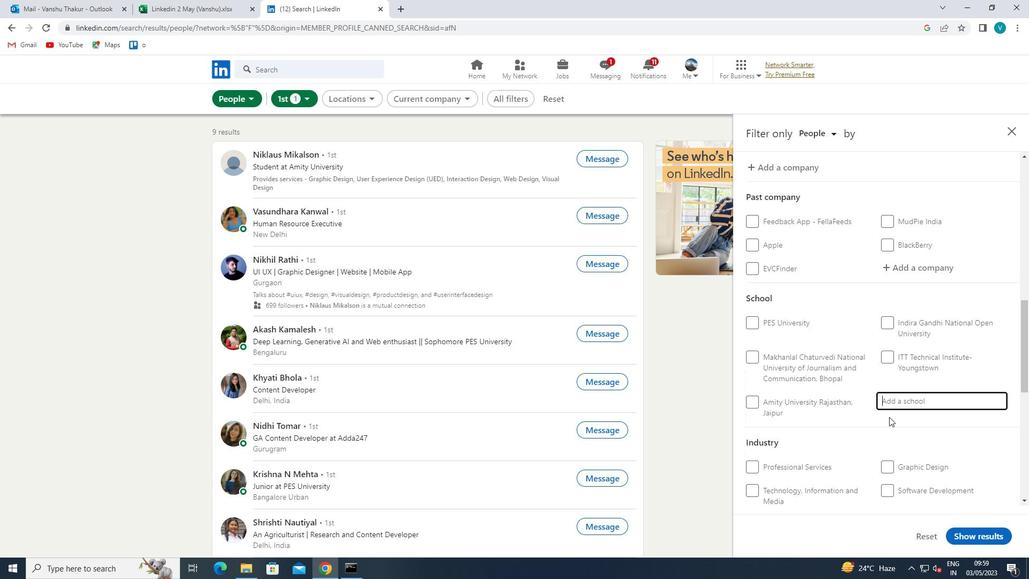 
Action: Key pressed LAKIREDDY
Screenshot: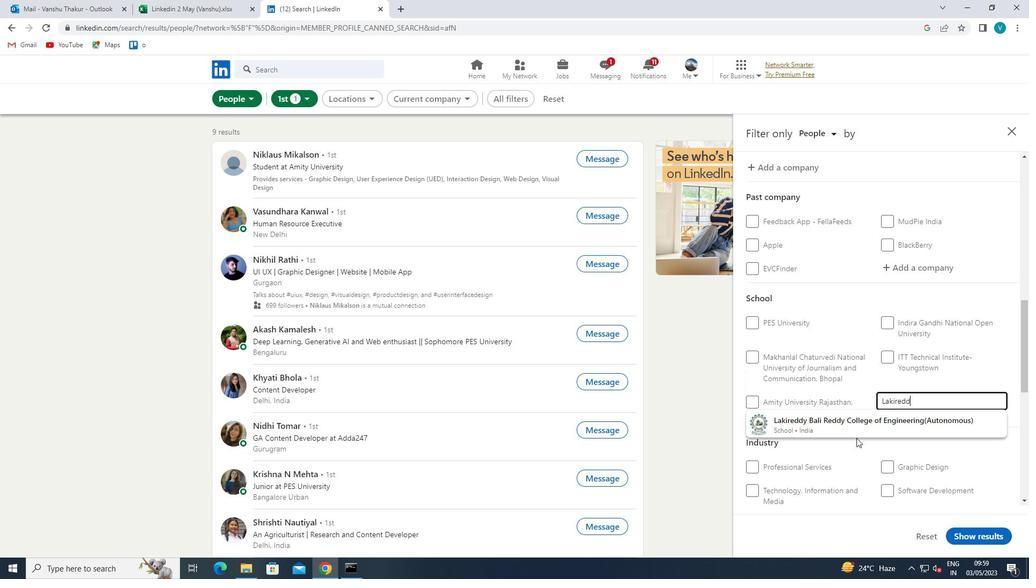 
Action: Mouse moved to (884, 423)
Screenshot: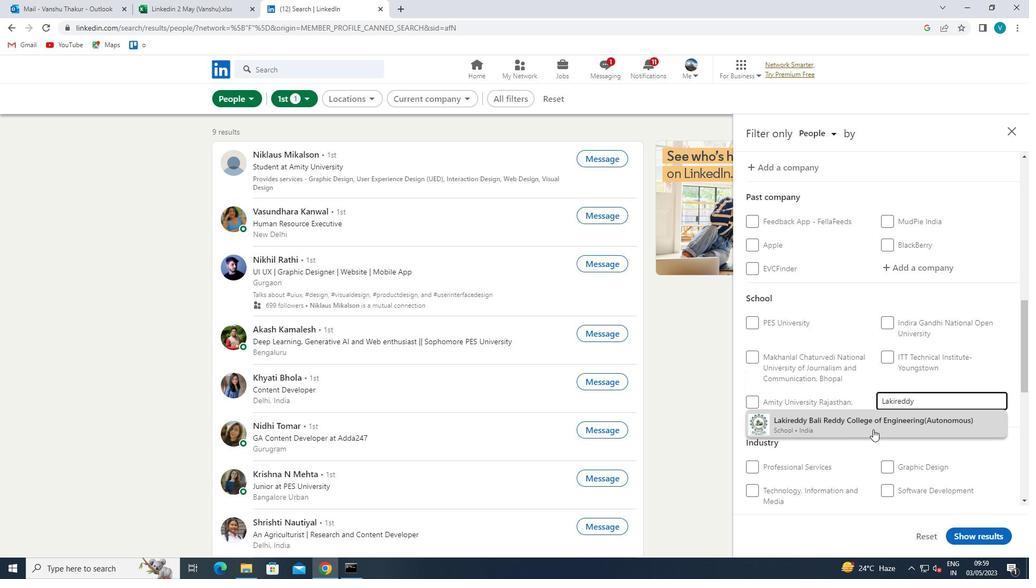 
Action: Mouse pressed left at (884, 423)
Screenshot: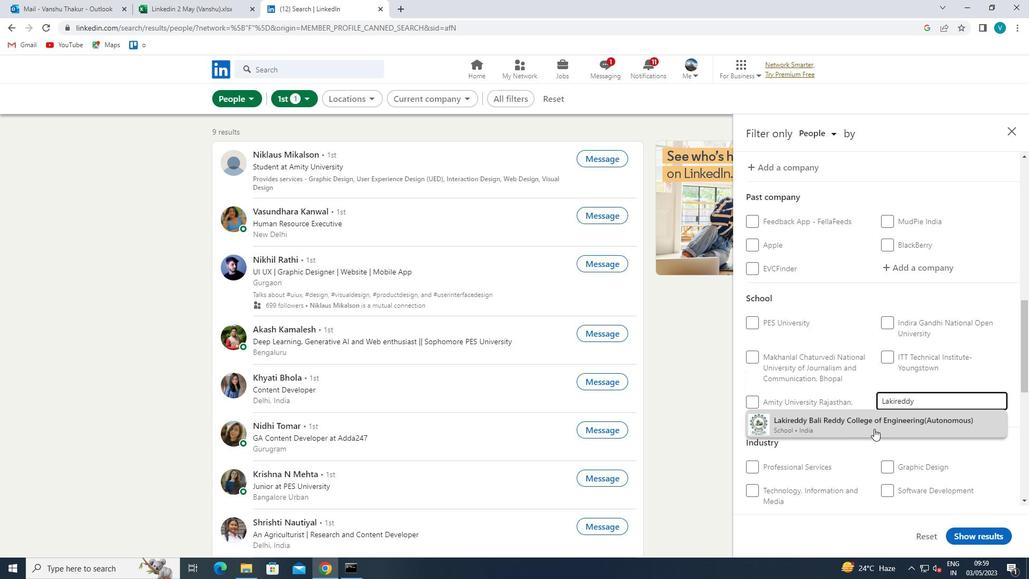 
Action: Mouse moved to (882, 424)
Screenshot: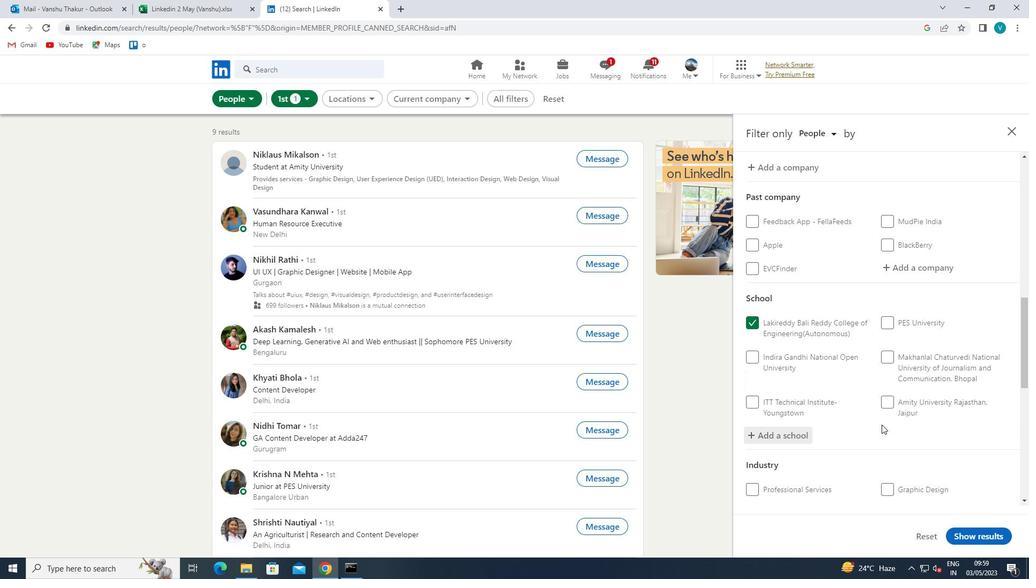 
Action: Mouse scrolled (882, 424) with delta (0, 0)
Screenshot: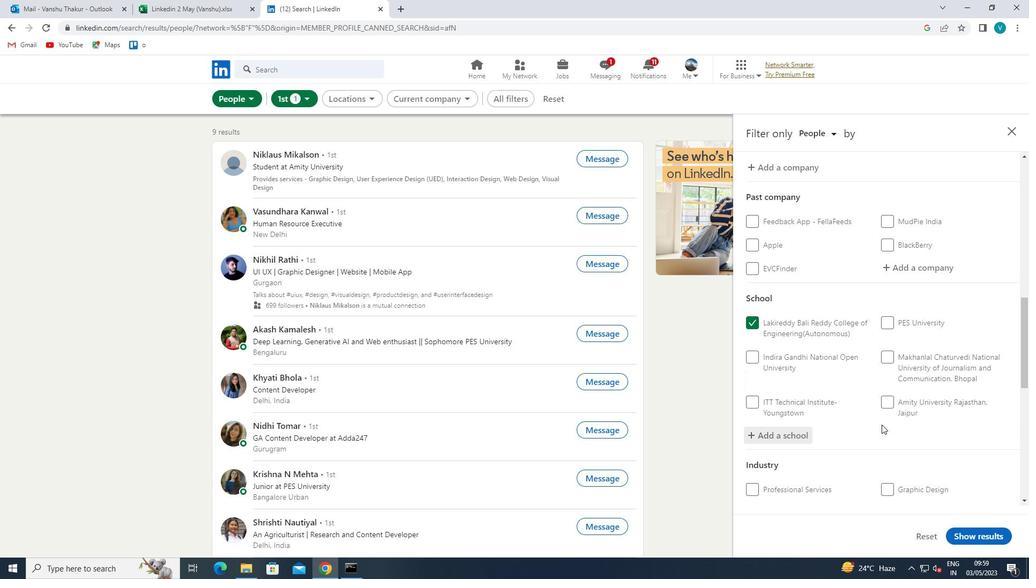 
Action: Mouse scrolled (882, 424) with delta (0, 0)
Screenshot: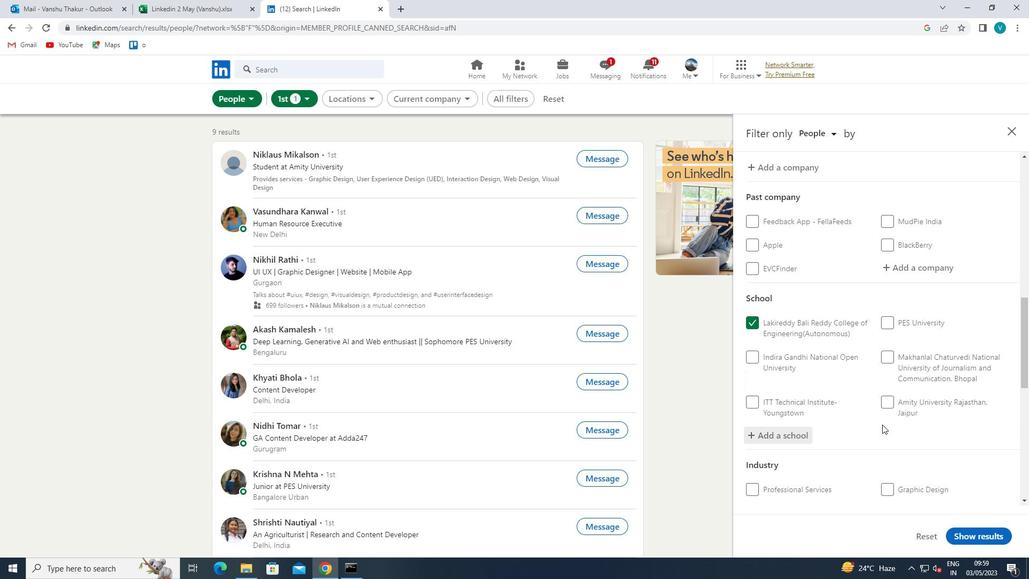 
Action: Mouse scrolled (882, 424) with delta (0, 0)
Screenshot: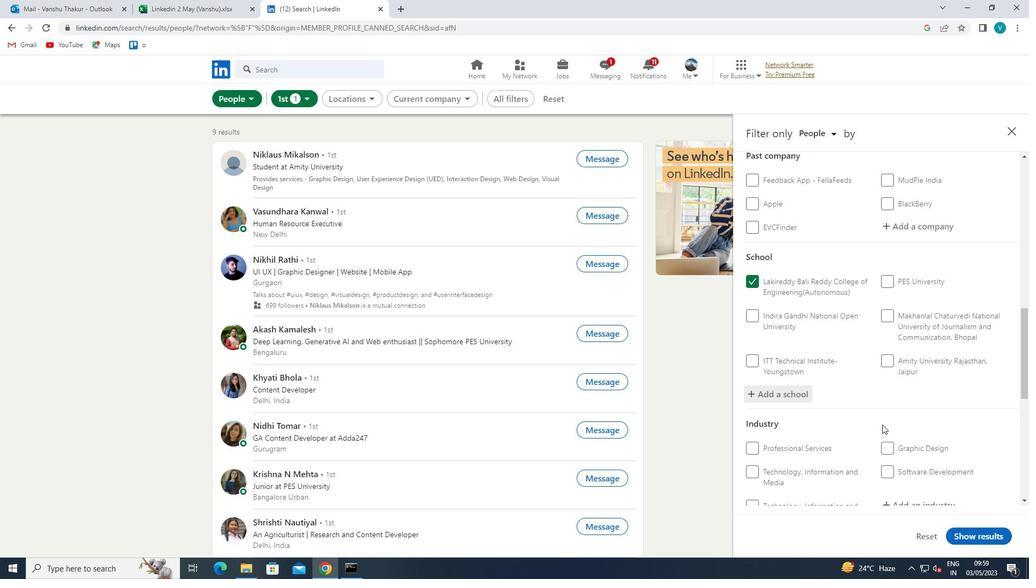 
Action: Mouse moved to (907, 387)
Screenshot: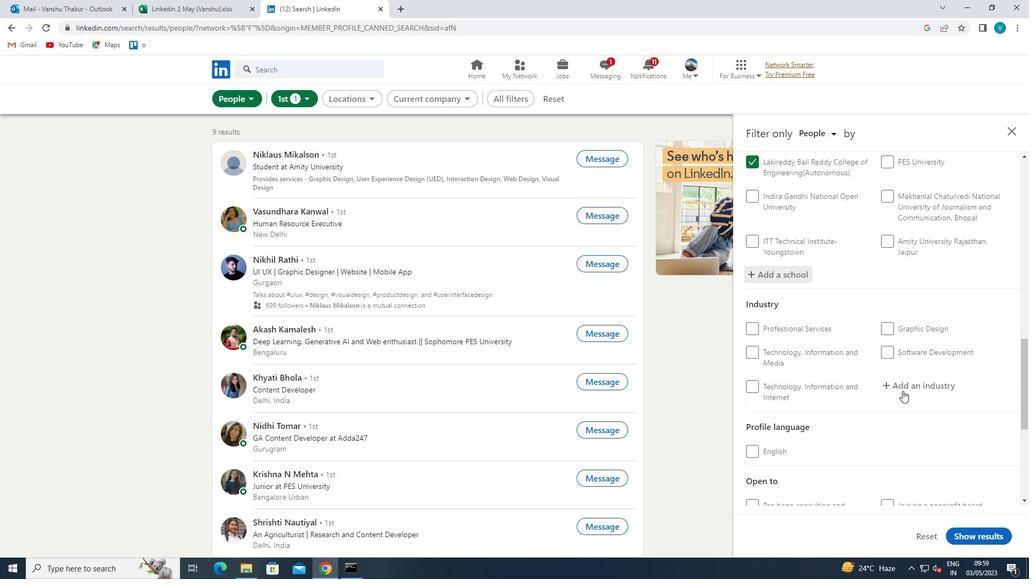 
Action: Mouse pressed left at (907, 387)
Screenshot: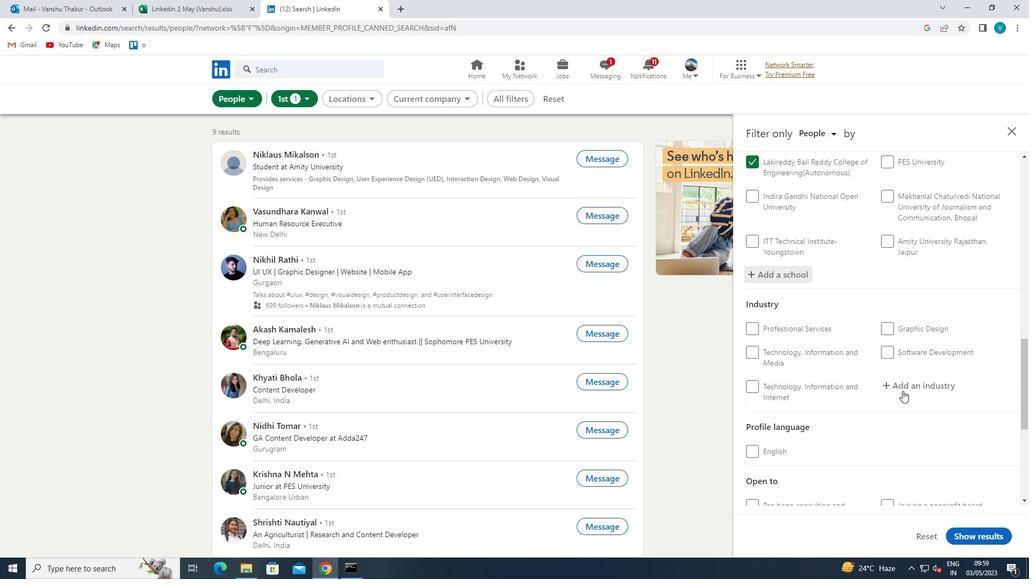 
Action: Mouse moved to (873, 405)
Screenshot: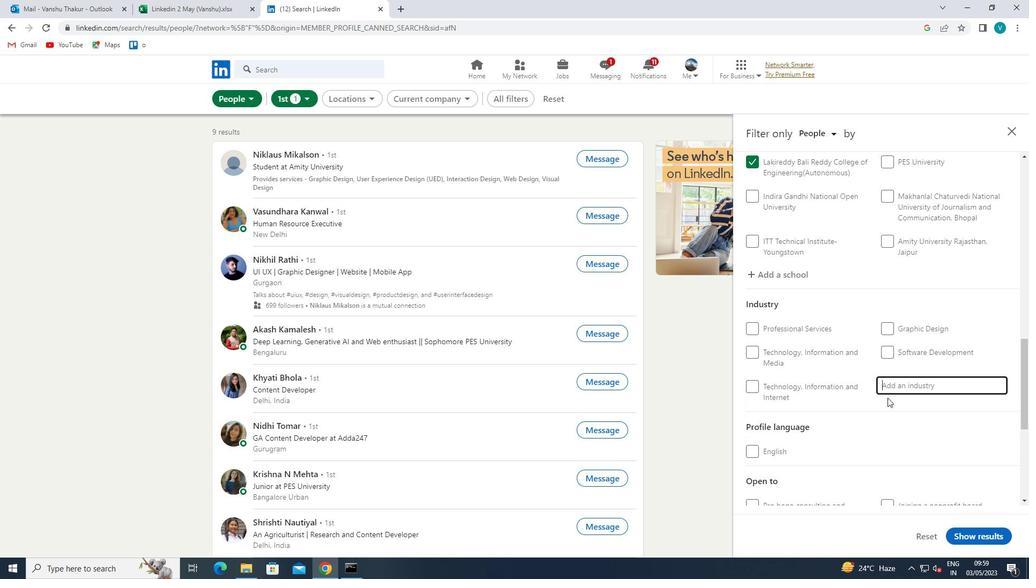 
Action: Key pressed <Key.shift>COMPUTER
Screenshot: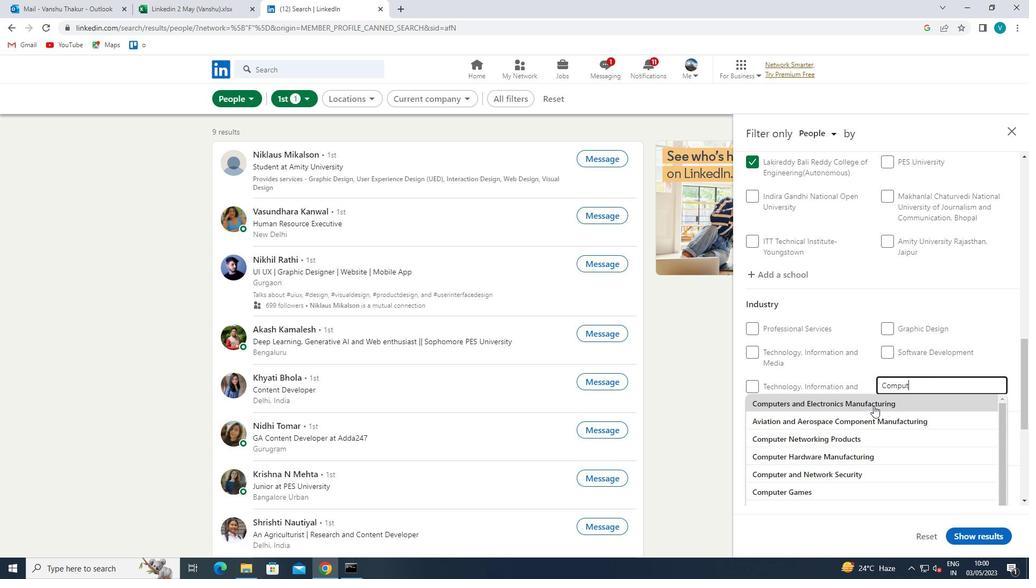 
Action: Mouse moved to (873, 406)
Screenshot: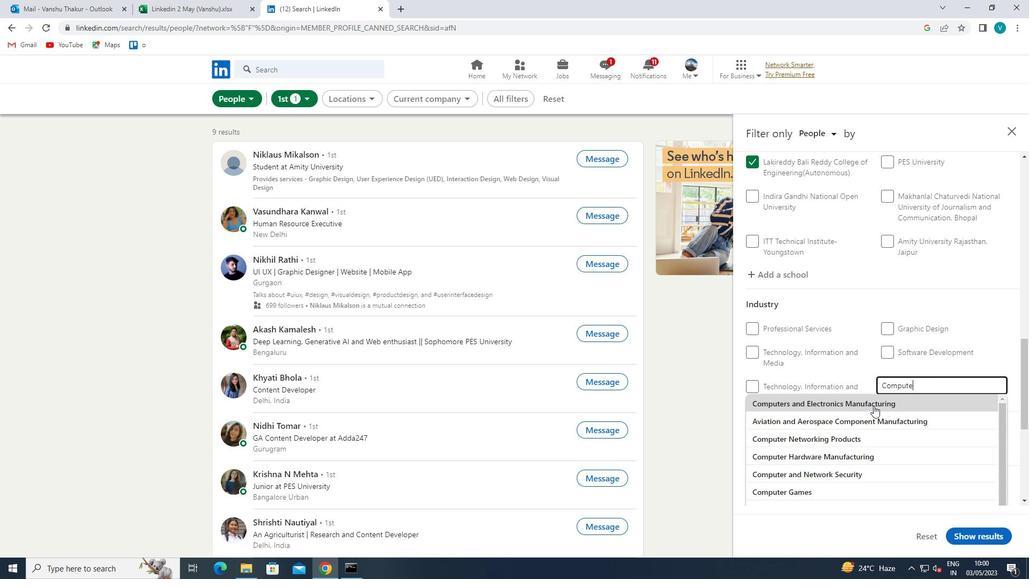 
Action: Key pressed S
Screenshot: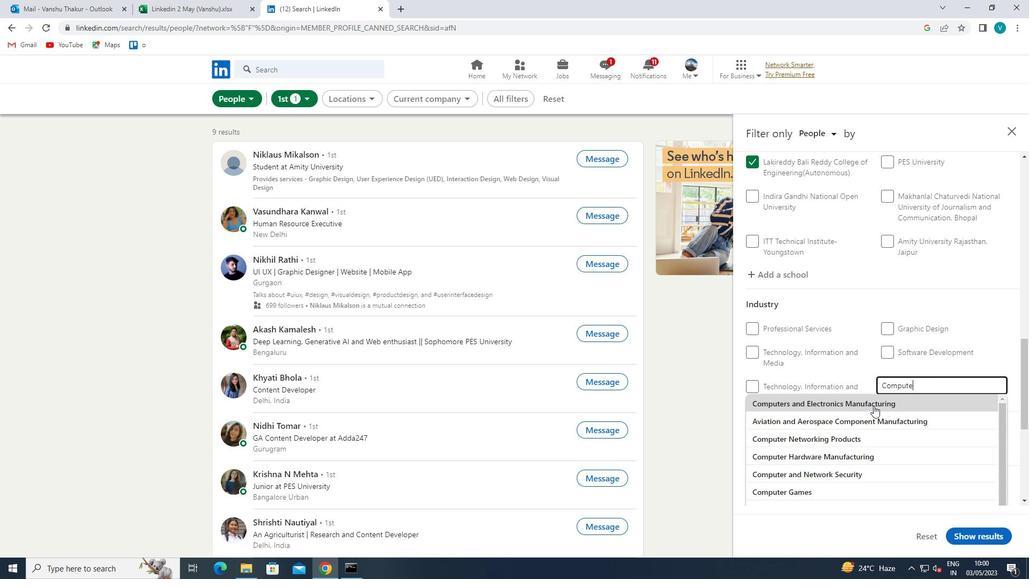 
Action: Mouse moved to (880, 402)
Screenshot: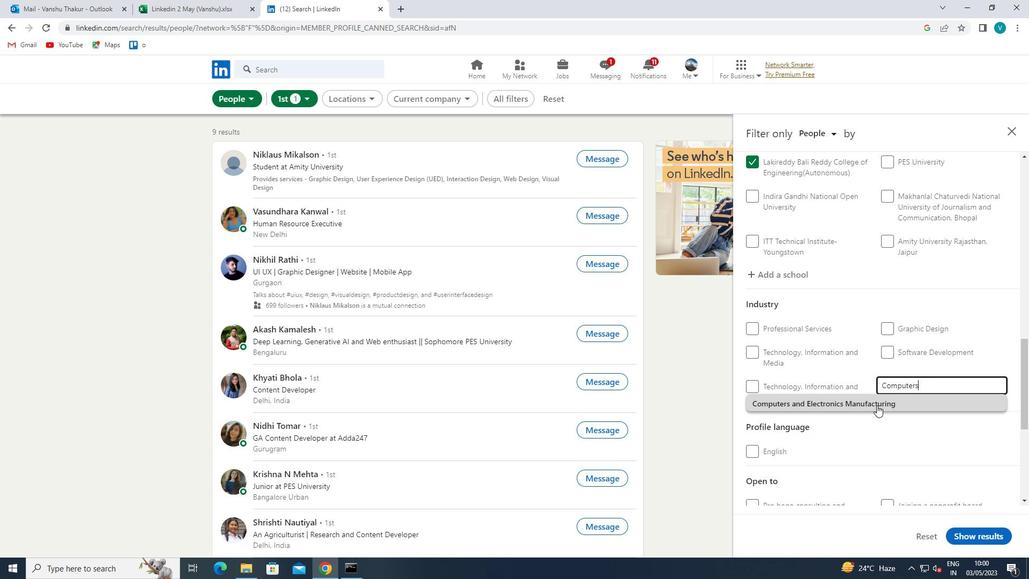 
Action: Mouse pressed left at (880, 402)
Screenshot: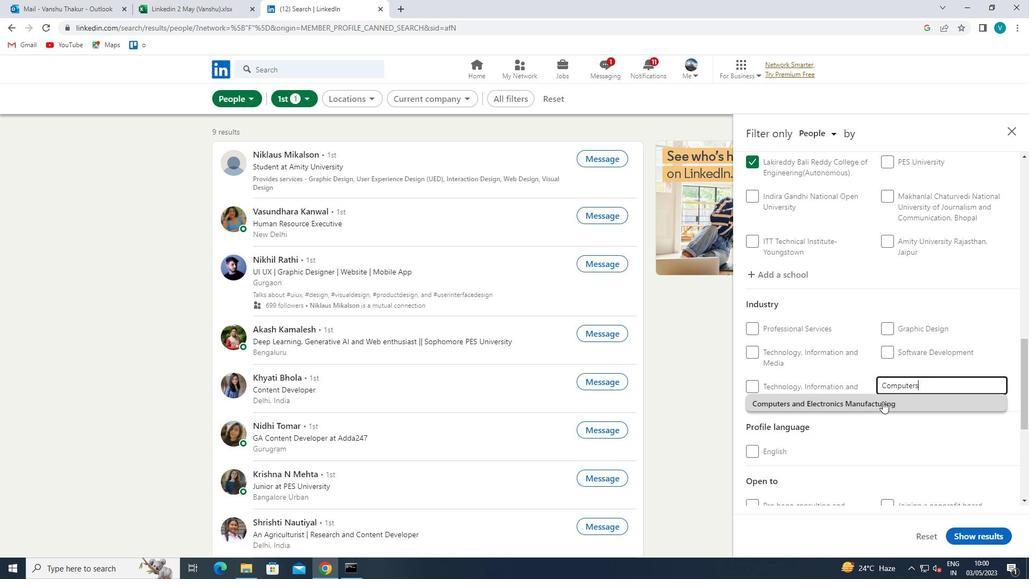 
Action: Mouse scrolled (880, 401) with delta (0, 0)
Screenshot: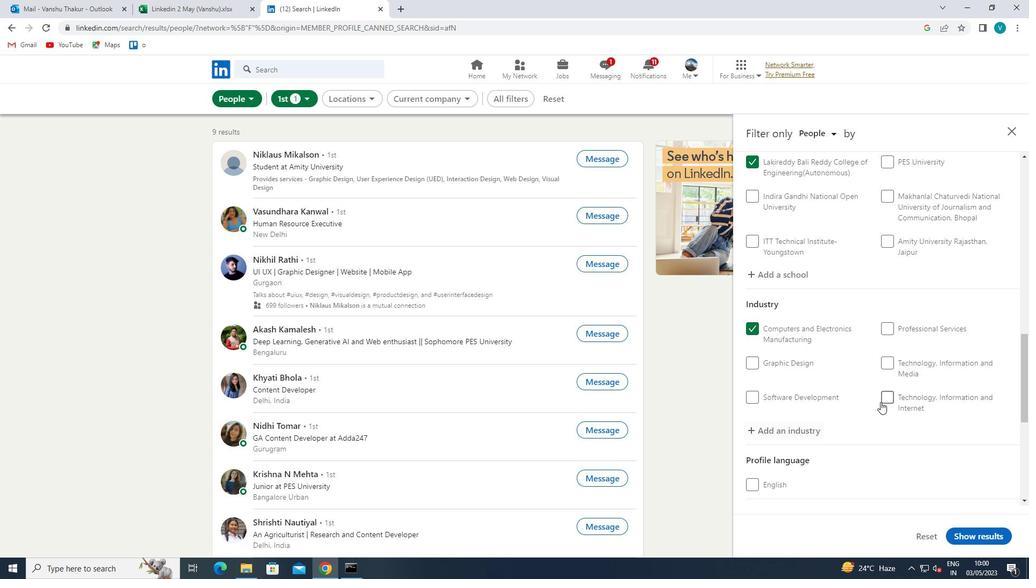 
Action: Mouse scrolled (880, 401) with delta (0, 0)
Screenshot: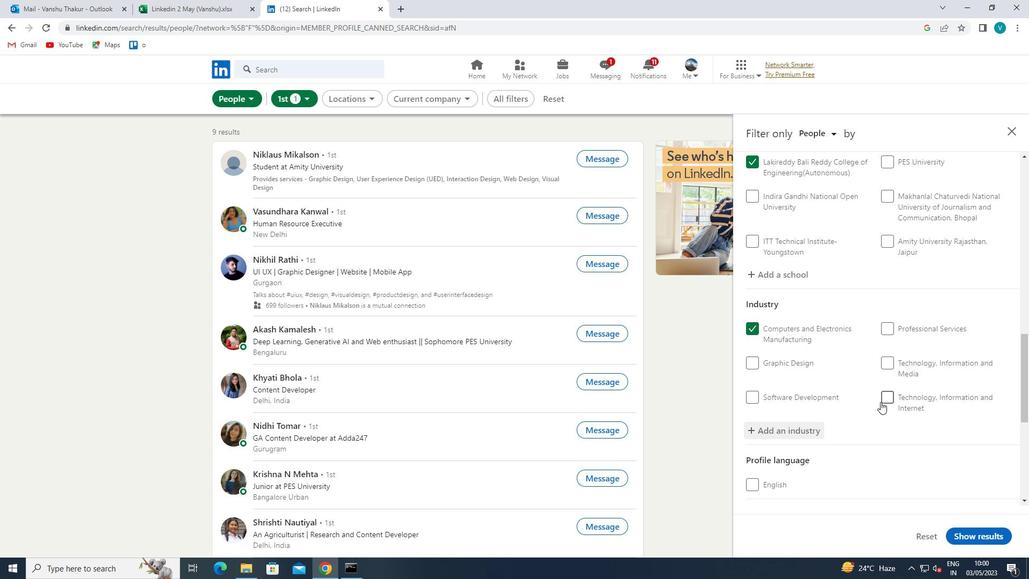 
Action: Mouse scrolled (880, 401) with delta (0, 0)
Screenshot: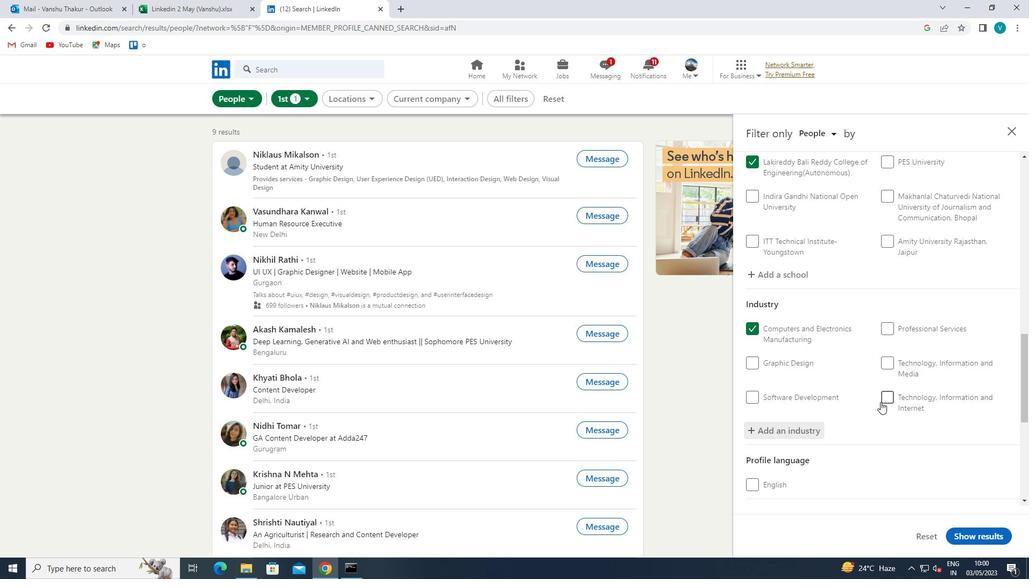 
Action: Mouse scrolled (880, 401) with delta (0, 0)
Screenshot: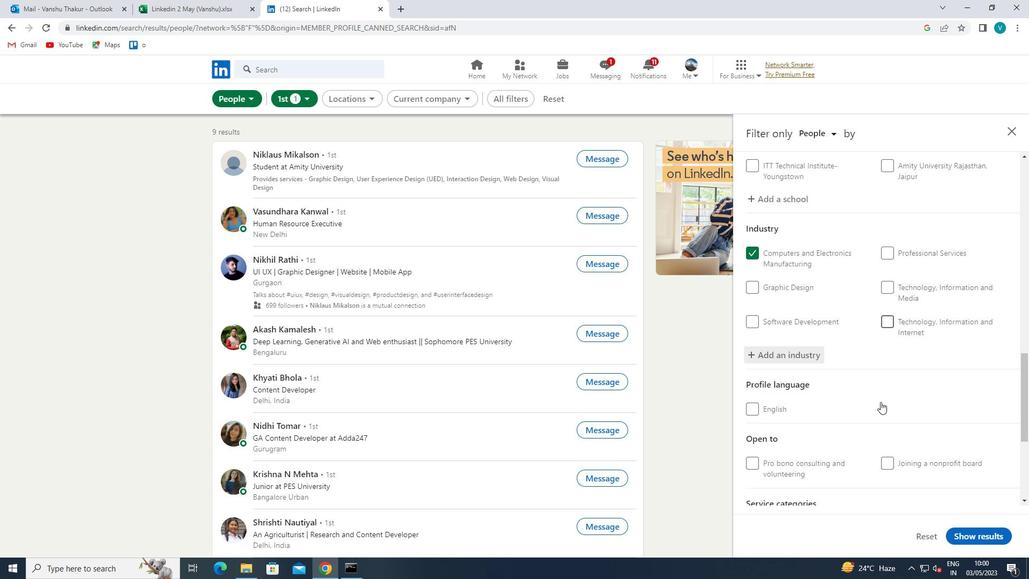 
Action: Mouse scrolled (880, 401) with delta (0, 0)
Screenshot: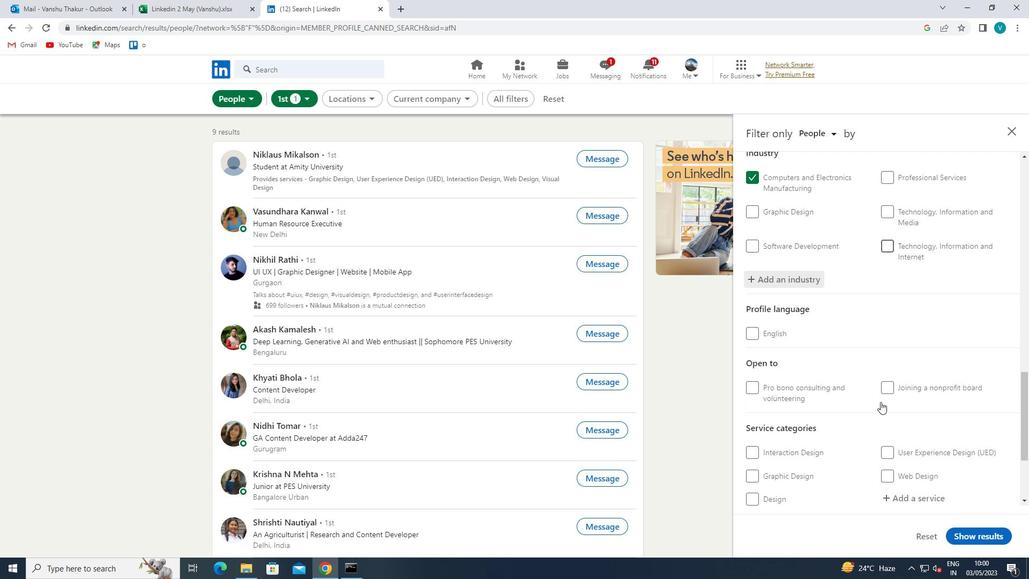 
Action: Mouse moved to (913, 381)
Screenshot: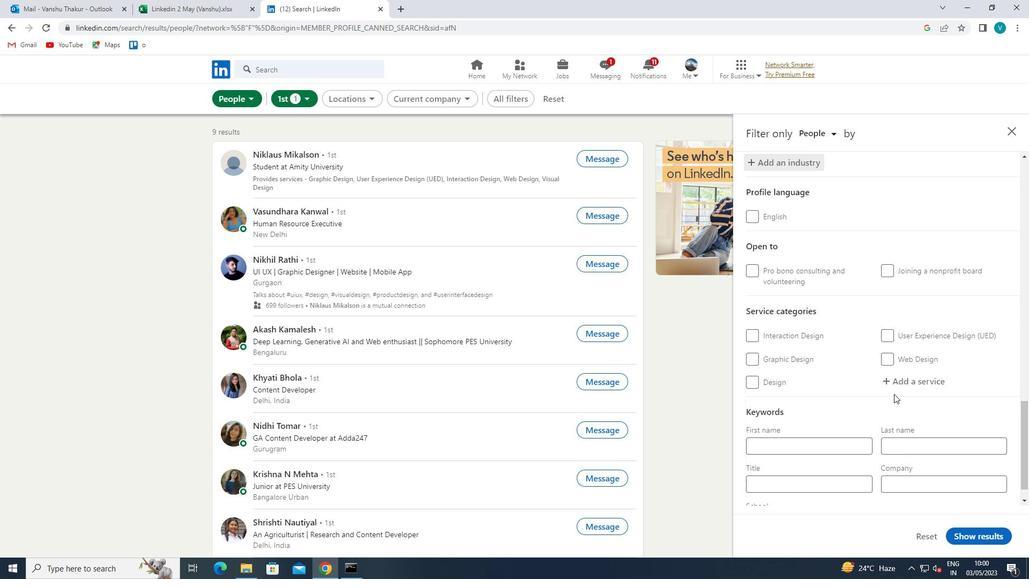 
Action: Mouse pressed left at (913, 381)
Screenshot: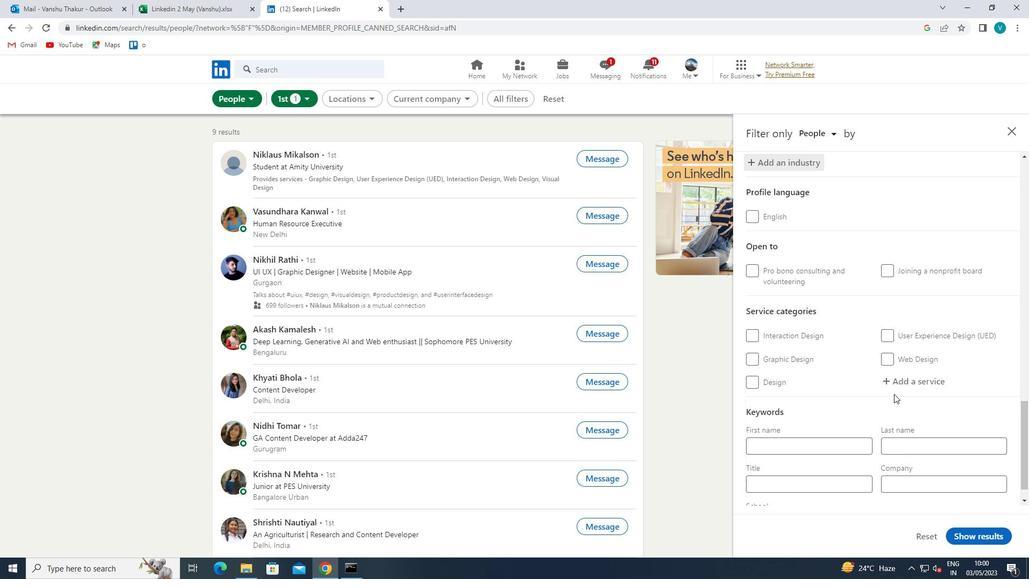 
Action: Mouse moved to (876, 405)
Screenshot: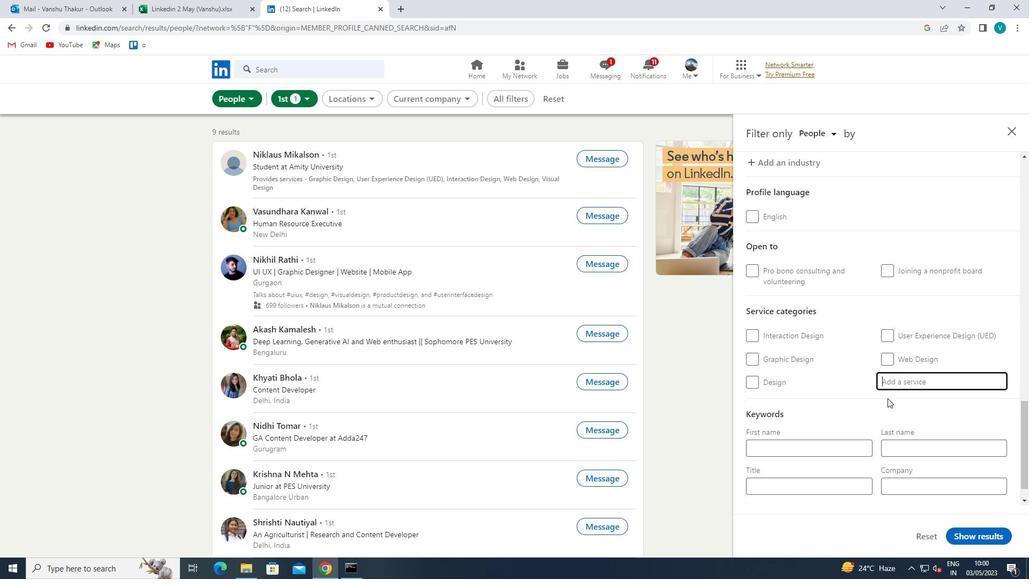 
Action: Key pressed <Key.shift>HOME
Screenshot: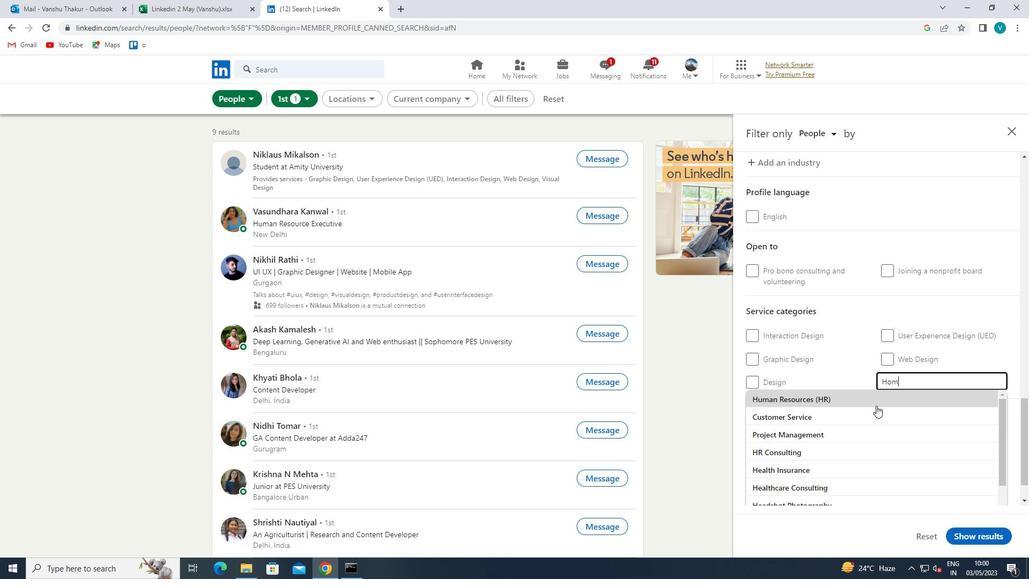
Action: Mouse moved to (879, 403)
Screenshot: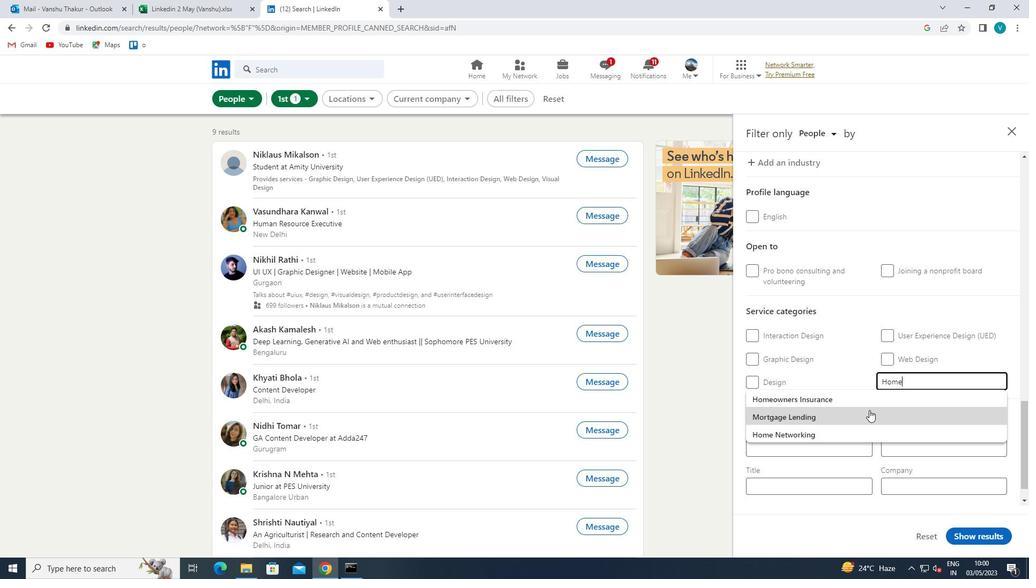
Action: Mouse pressed left at (879, 403)
Screenshot: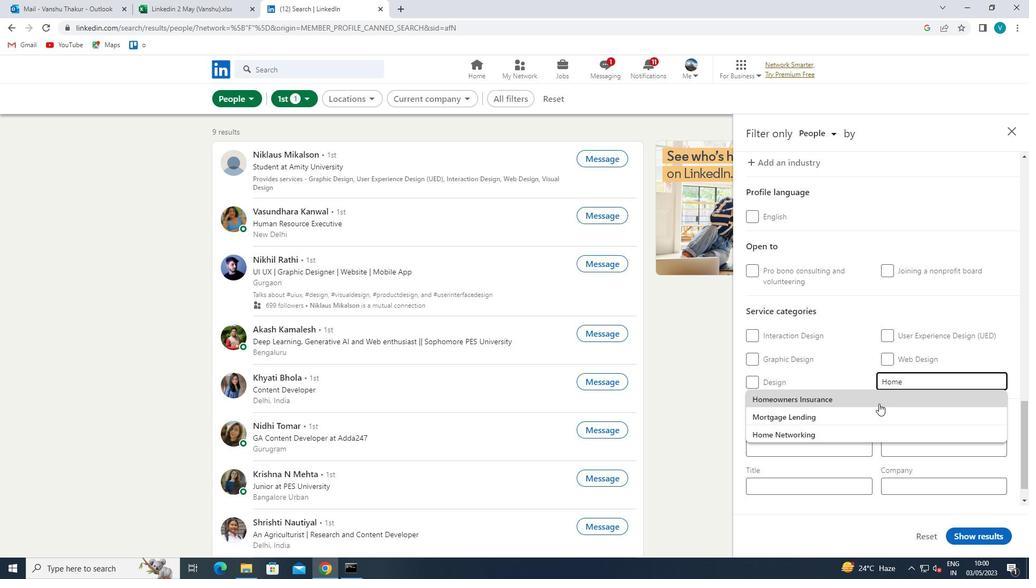 
Action: Mouse moved to (879, 403)
Screenshot: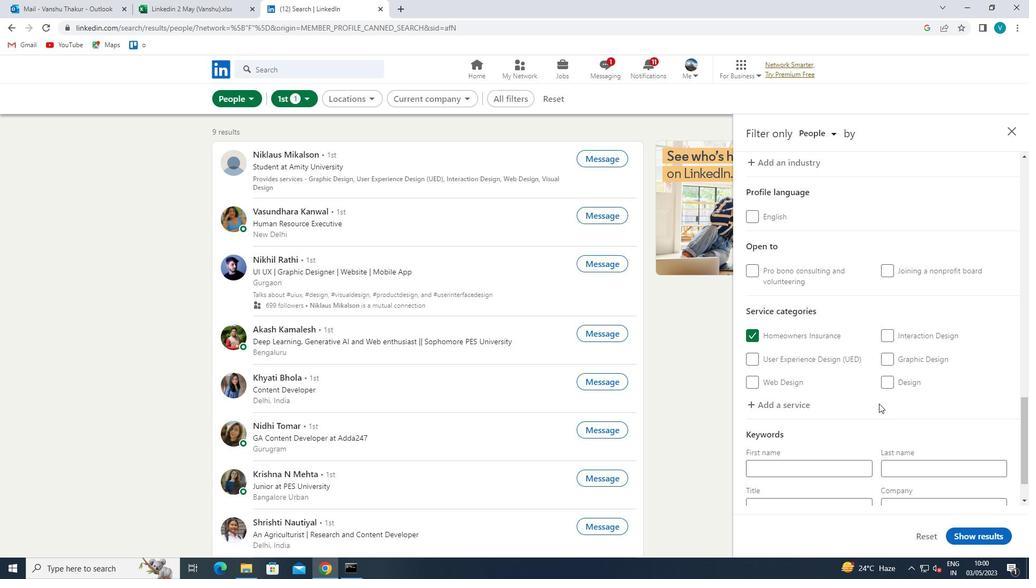 
Action: Mouse scrolled (879, 402) with delta (0, 0)
Screenshot: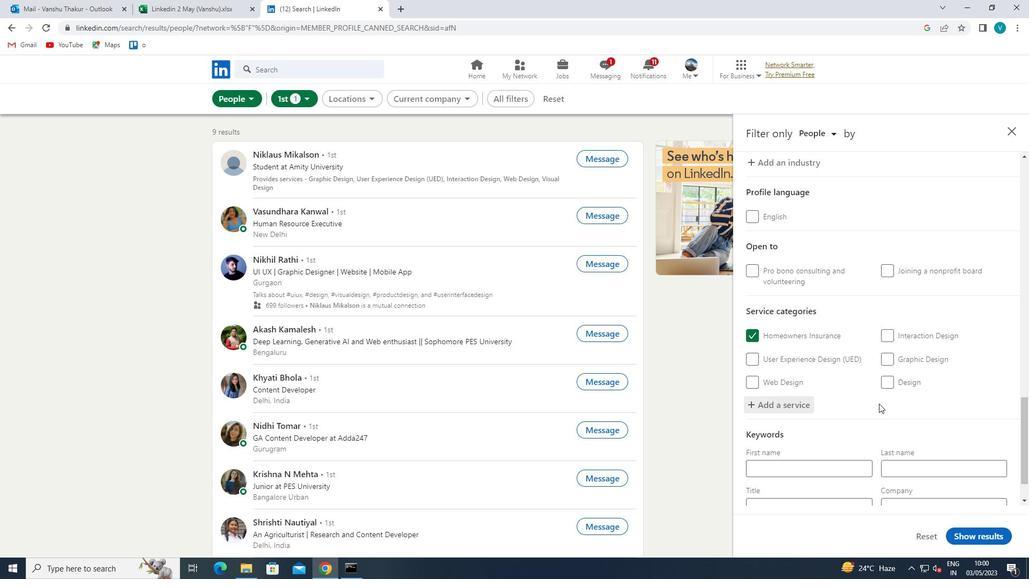 
Action: Mouse scrolled (879, 402) with delta (0, 0)
Screenshot: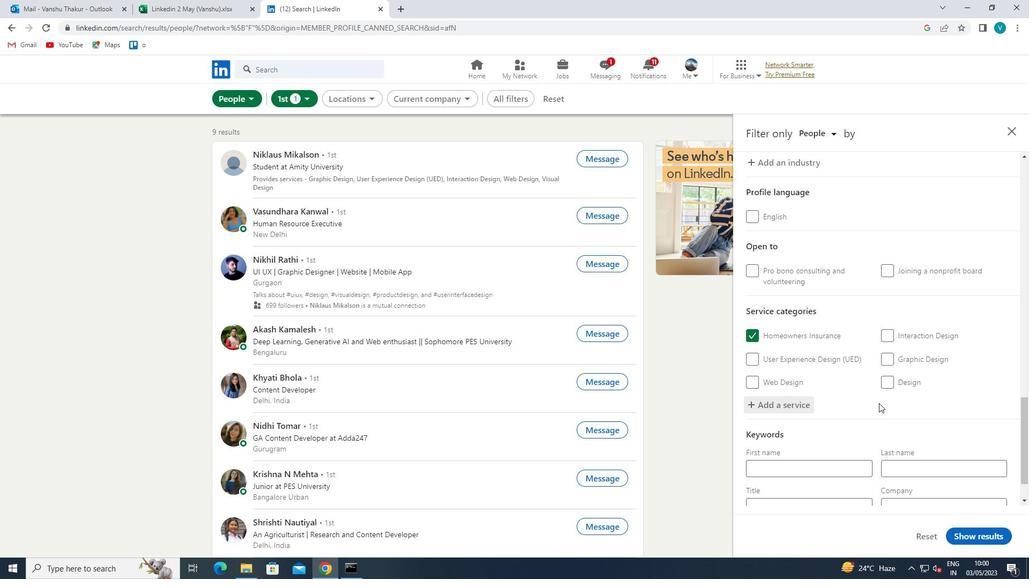 
Action: Mouse scrolled (879, 402) with delta (0, 0)
Screenshot: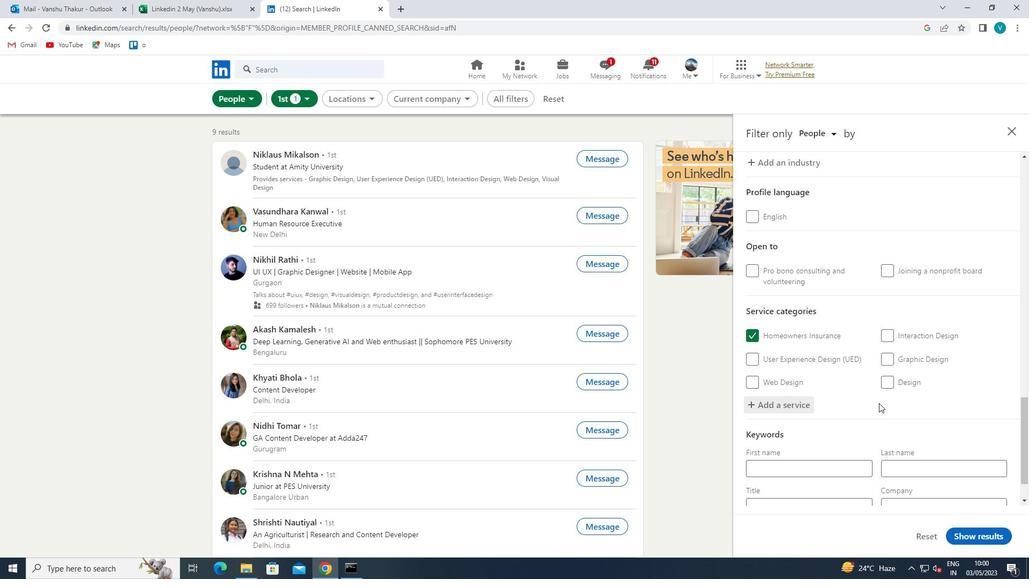 
Action: Mouse scrolled (879, 402) with delta (0, 0)
Screenshot: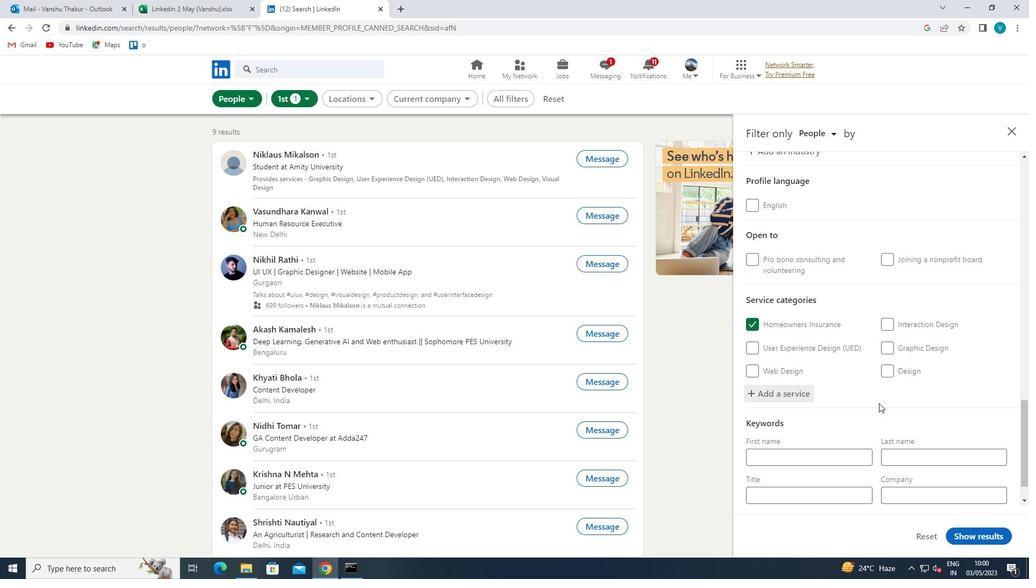 
Action: Mouse moved to (879, 403)
Screenshot: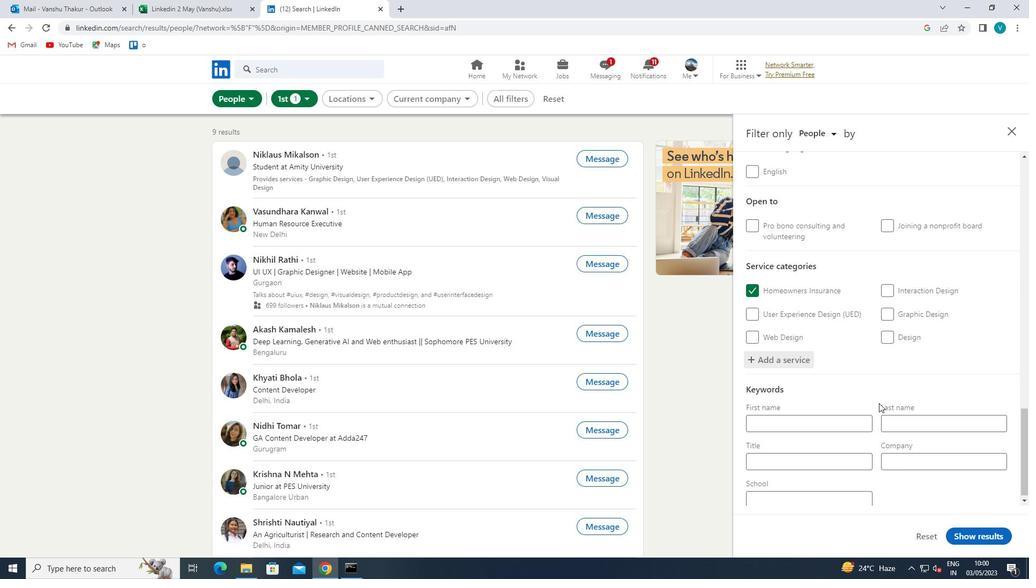 
Action: Mouse scrolled (879, 402) with delta (0, 0)
Screenshot: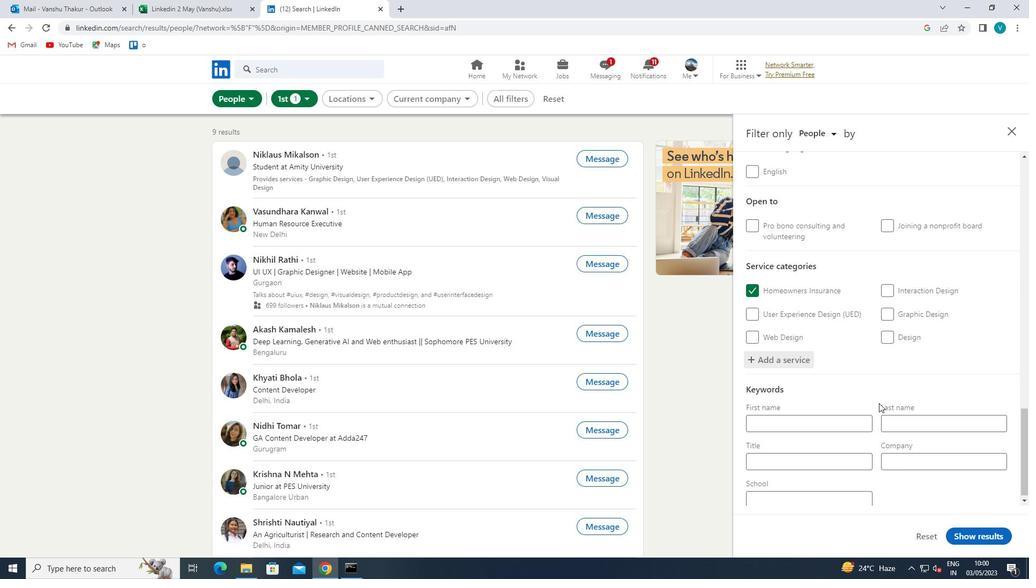 
Action: Mouse moved to (837, 460)
Screenshot: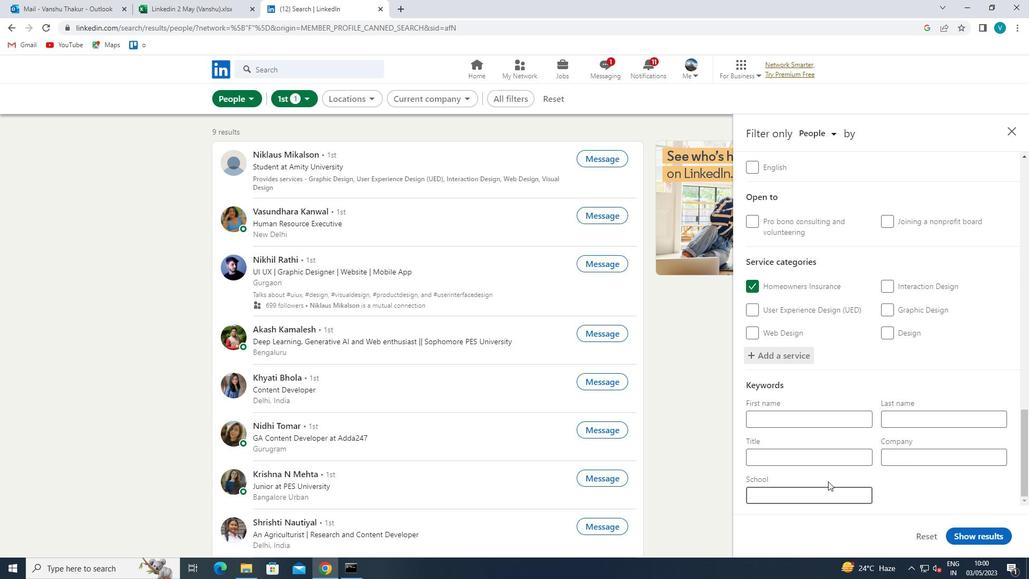 
Action: Mouse pressed left at (837, 460)
Screenshot: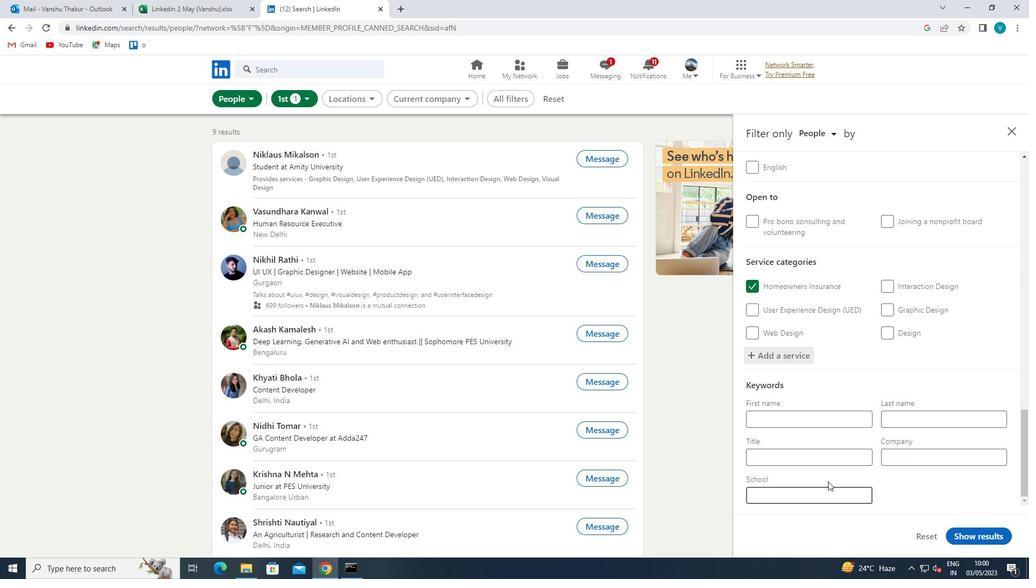 
Action: Mouse moved to (819, 469)
Screenshot: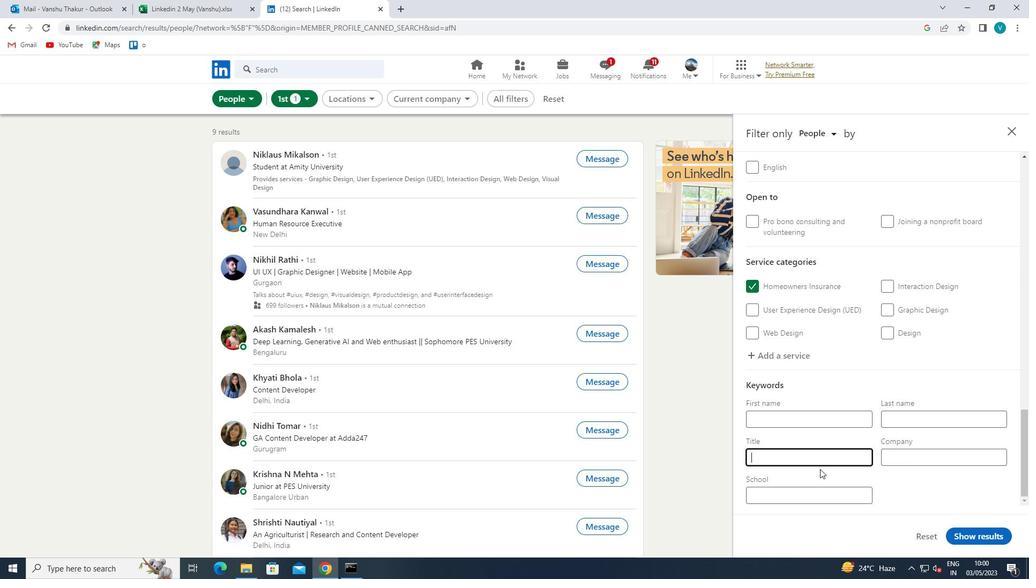 
Action: Key pressed <Key.shift>TECHNICAL<Key.space><Key.shift>WRITER<Key.space>
Screenshot: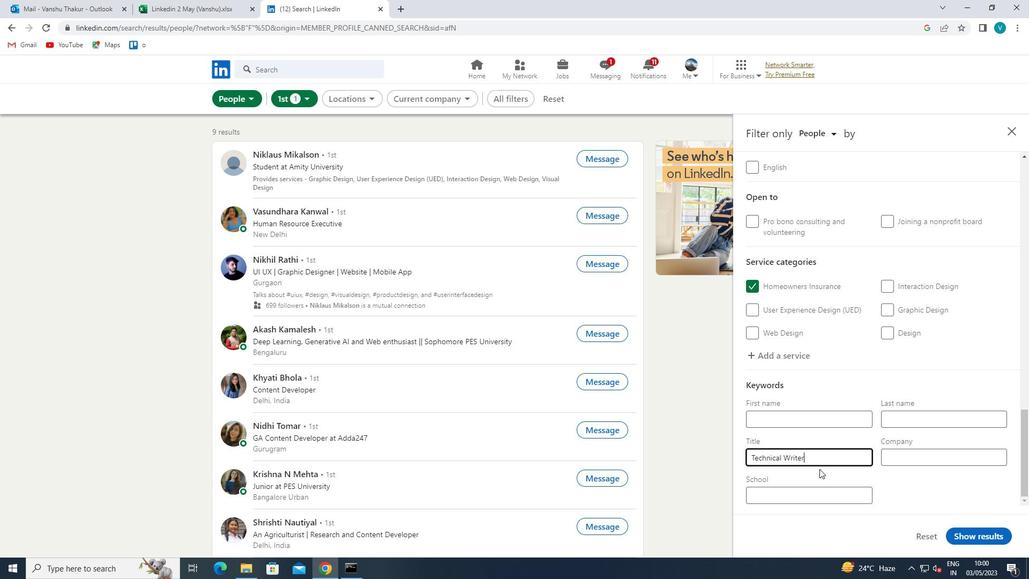 
Action: Mouse moved to (972, 532)
Screenshot: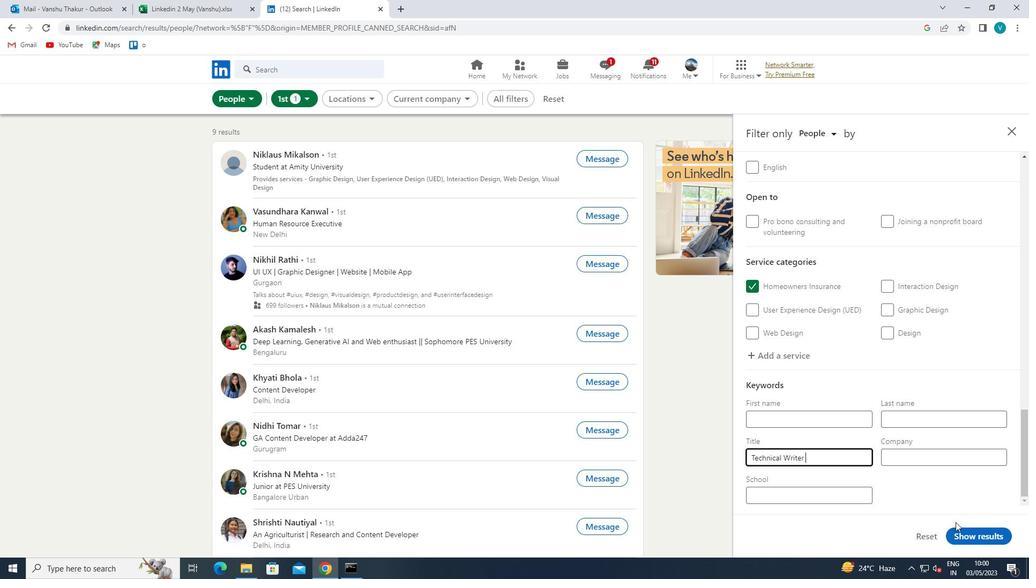 
Action: Mouse pressed left at (972, 532)
Screenshot: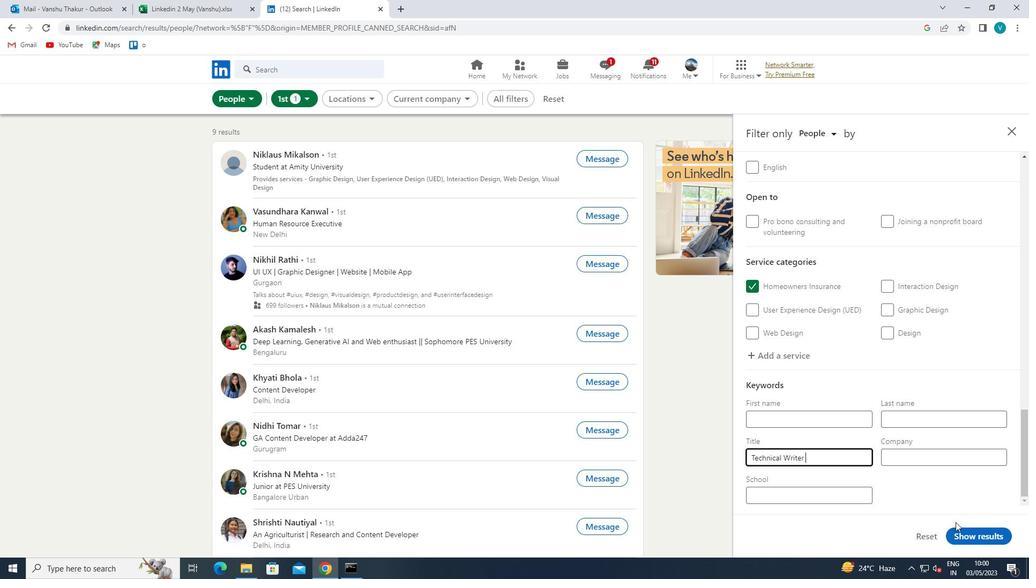 
Action: Mouse moved to (971, 533)
Screenshot: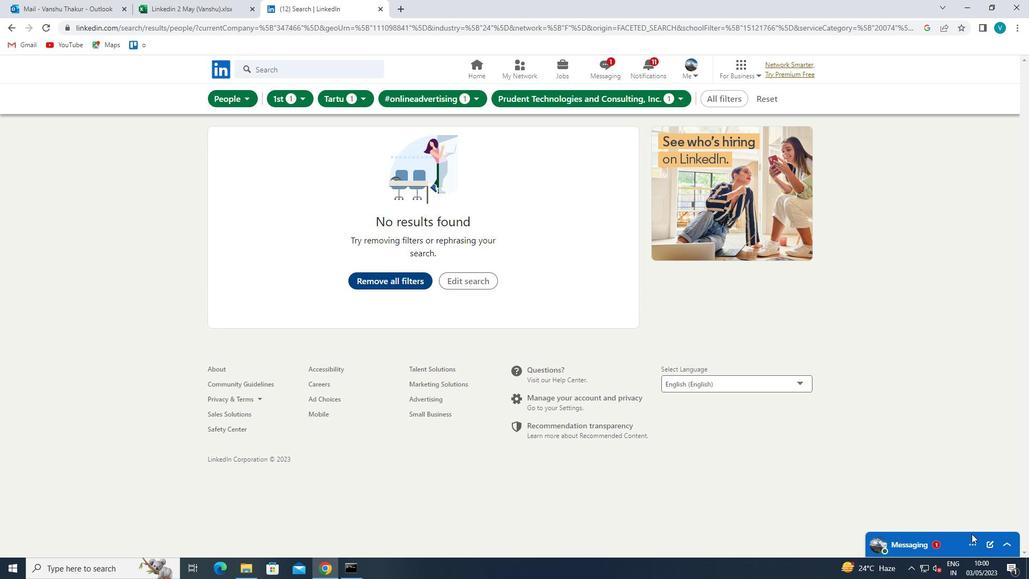 
